 Task: Add Sprouts Organic Maple Pancake Syrup to the cart.
Action: Mouse moved to (19, 86)
Screenshot: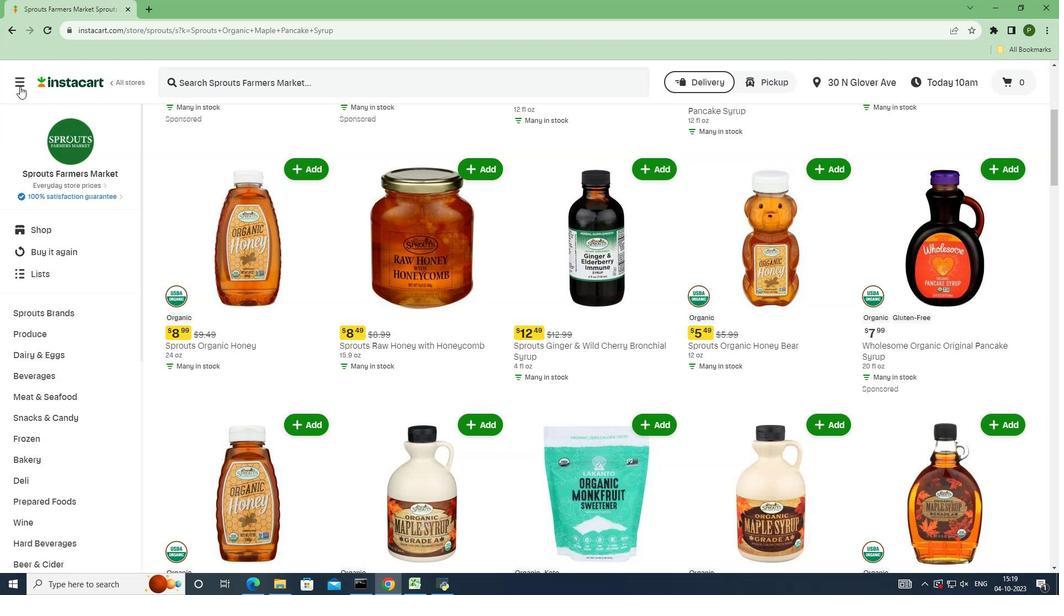 
Action: Mouse pressed left at (19, 86)
Screenshot: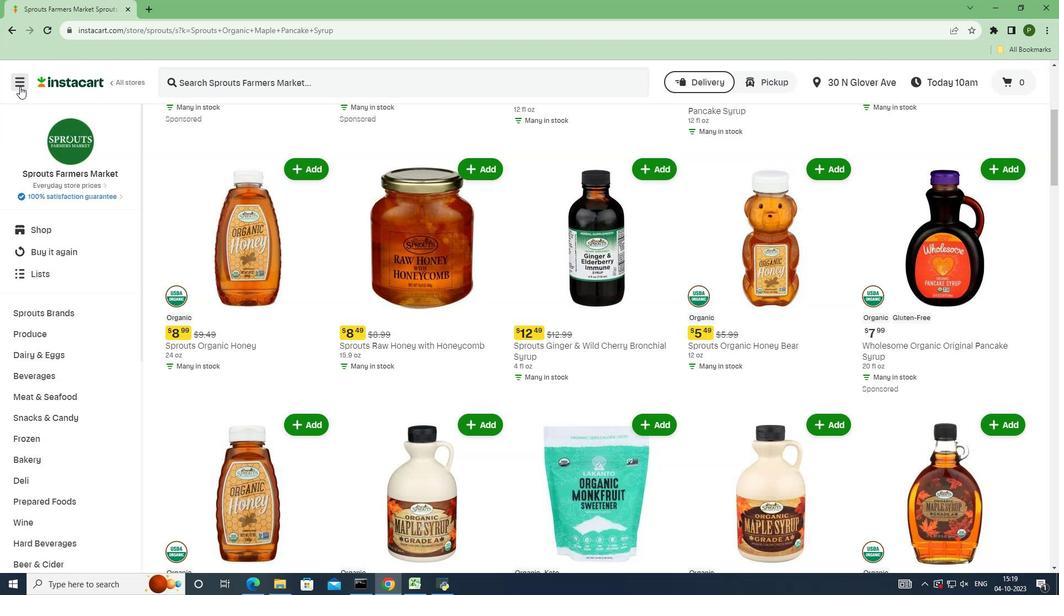 
Action: Mouse moved to (27, 300)
Screenshot: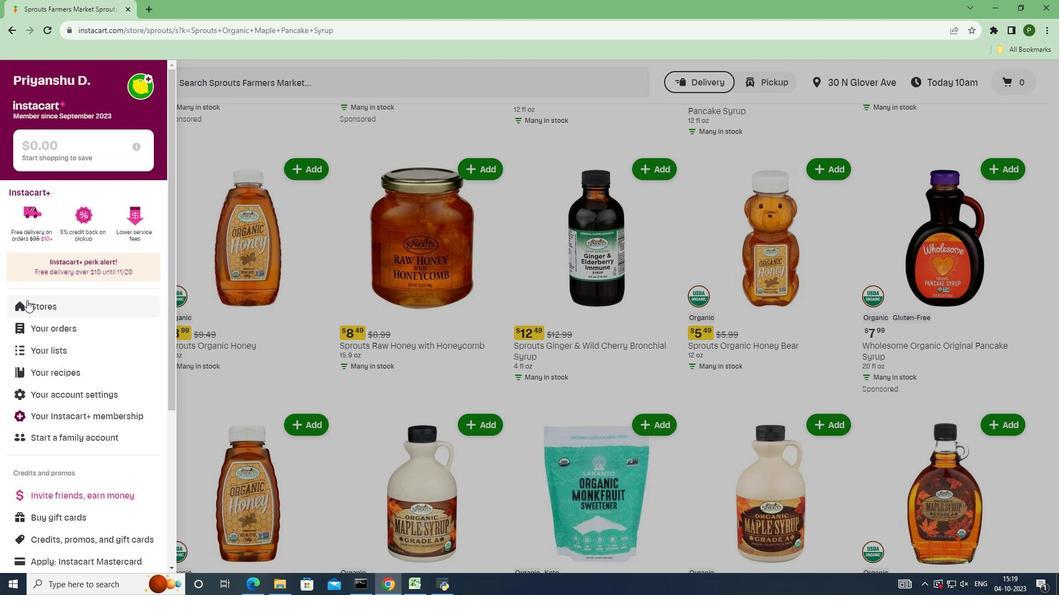 
Action: Mouse pressed left at (27, 300)
Screenshot: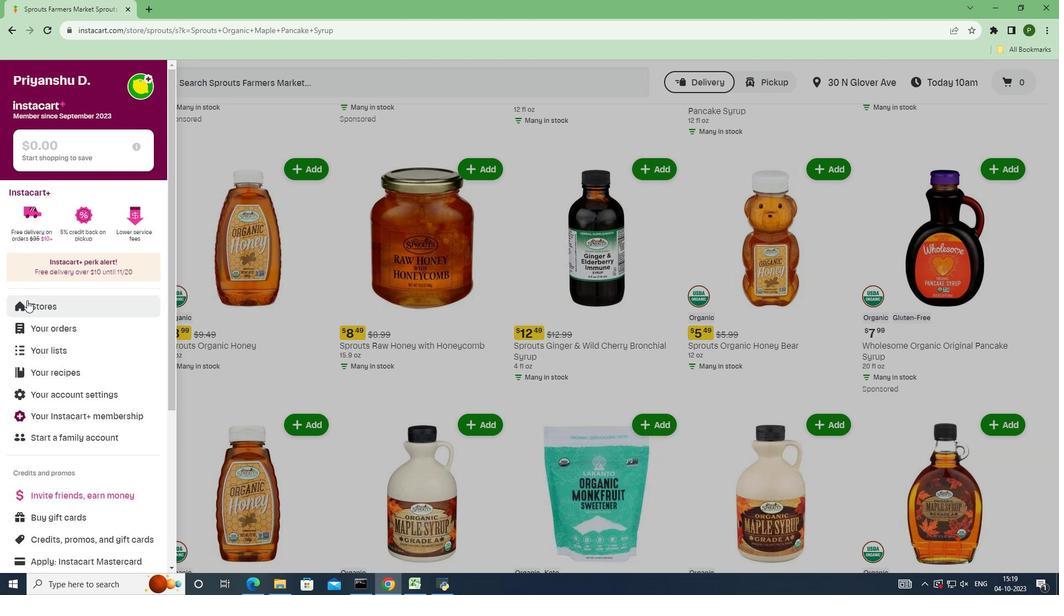 
Action: Mouse moved to (250, 126)
Screenshot: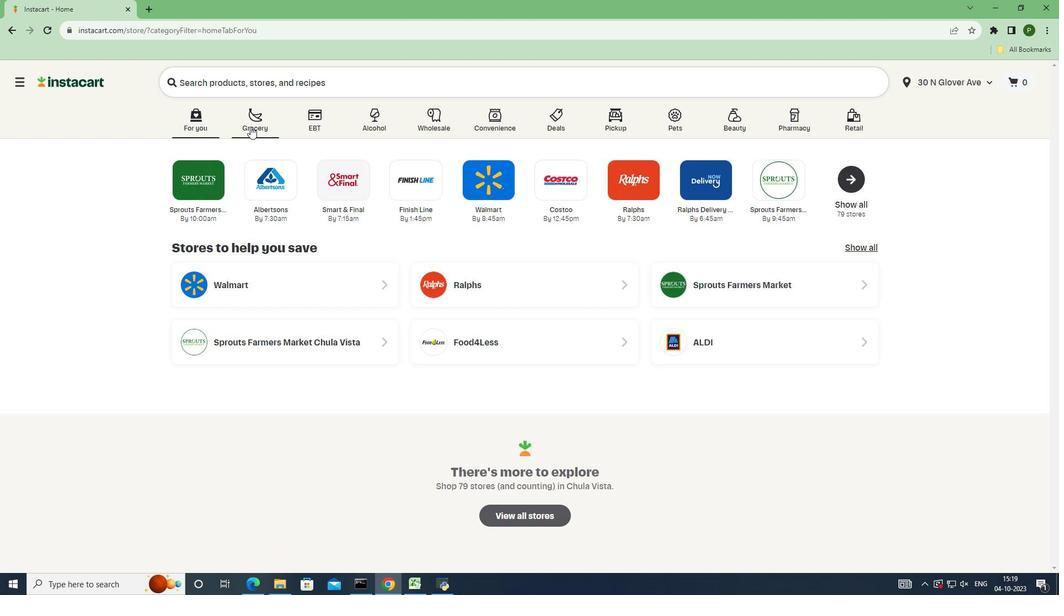 
Action: Mouse pressed left at (250, 126)
Screenshot: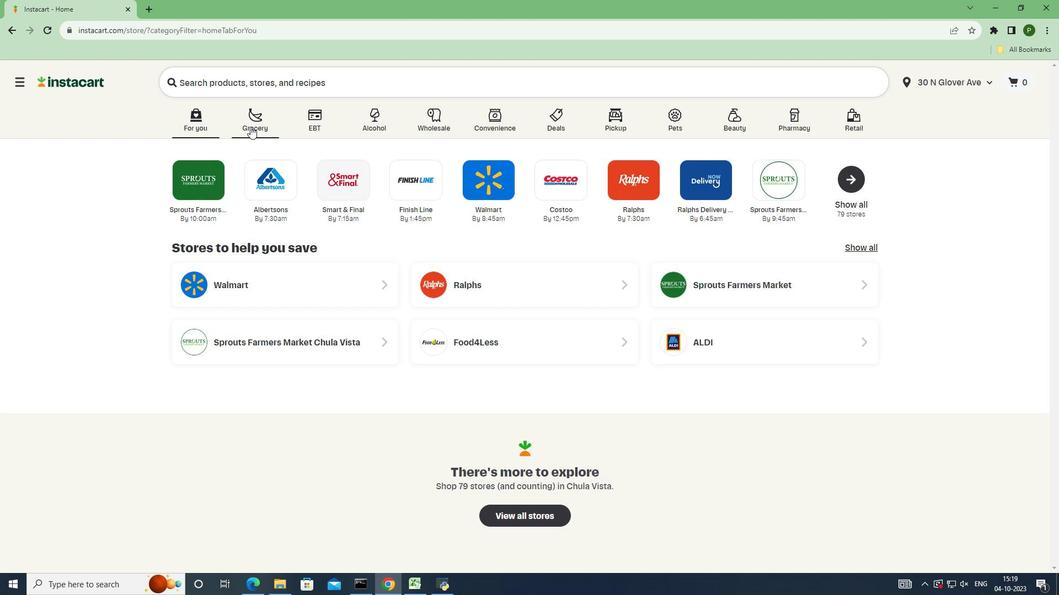 
Action: Mouse moved to (679, 238)
Screenshot: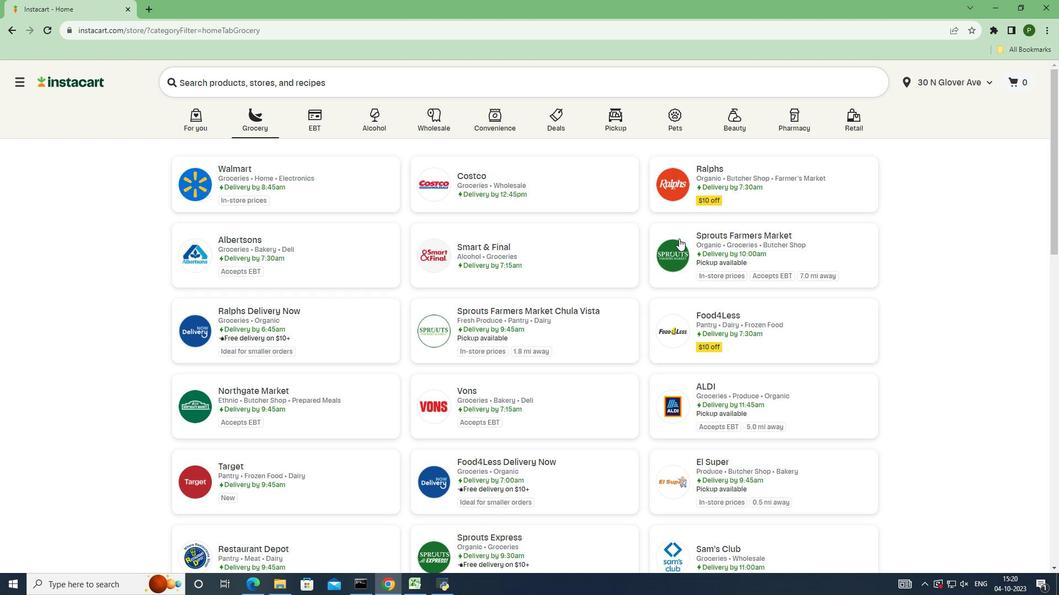 
Action: Mouse pressed left at (679, 238)
Screenshot: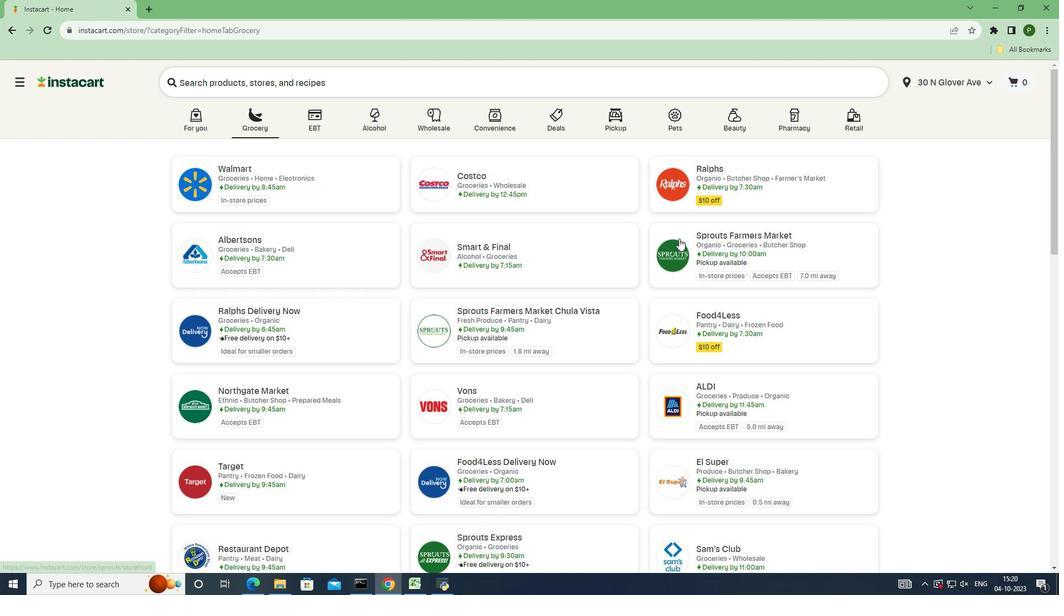 
Action: Mouse moved to (68, 311)
Screenshot: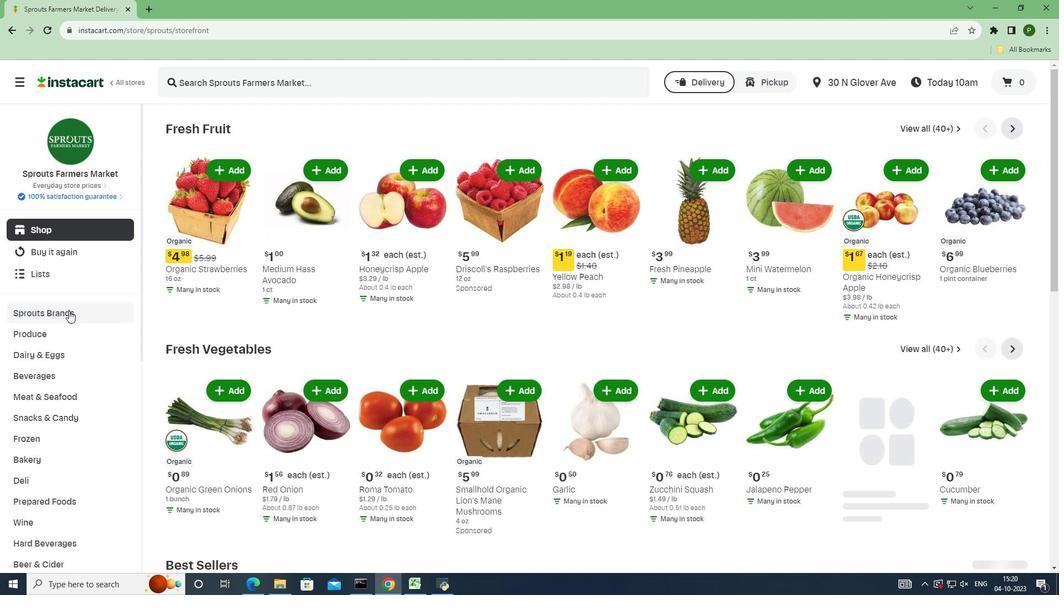 
Action: Mouse pressed left at (68, 311)
Screenshot: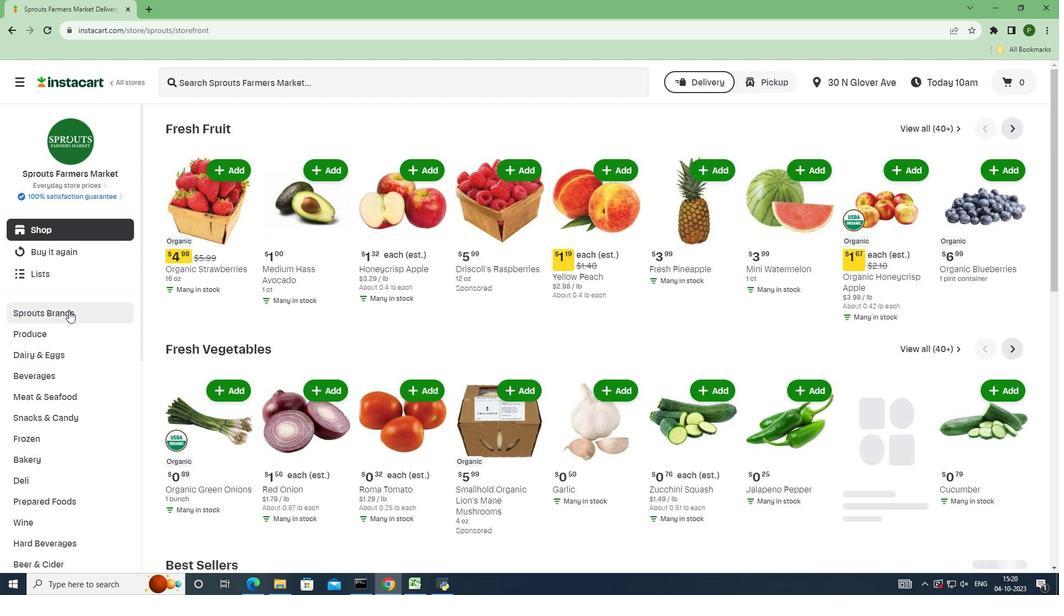 
Action: Mouse moved to (50, 392)
Screenshot: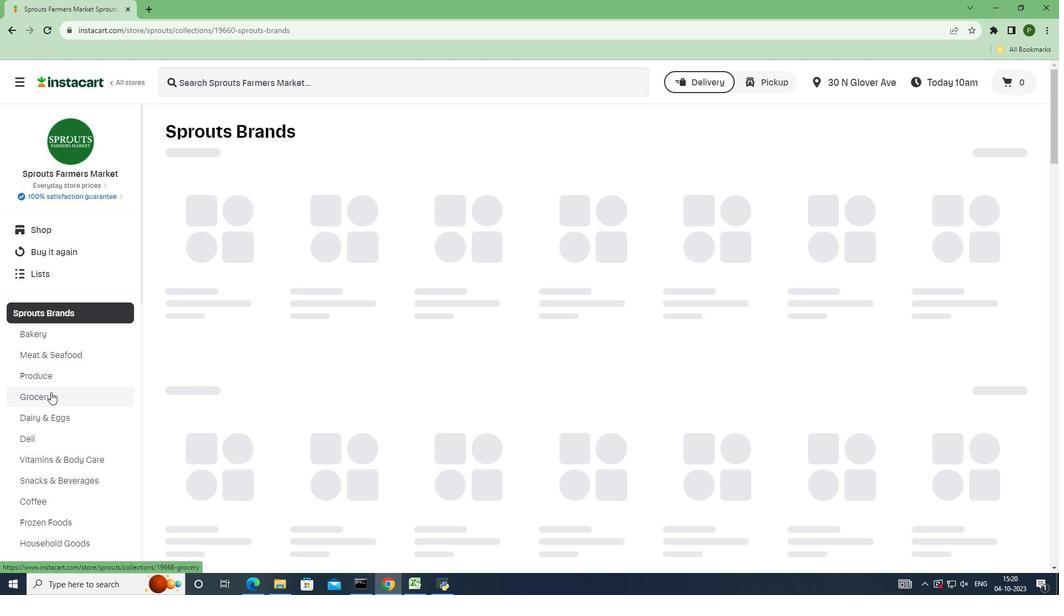 
Action: Mouse pressed left at (50, 392)
Screenshot: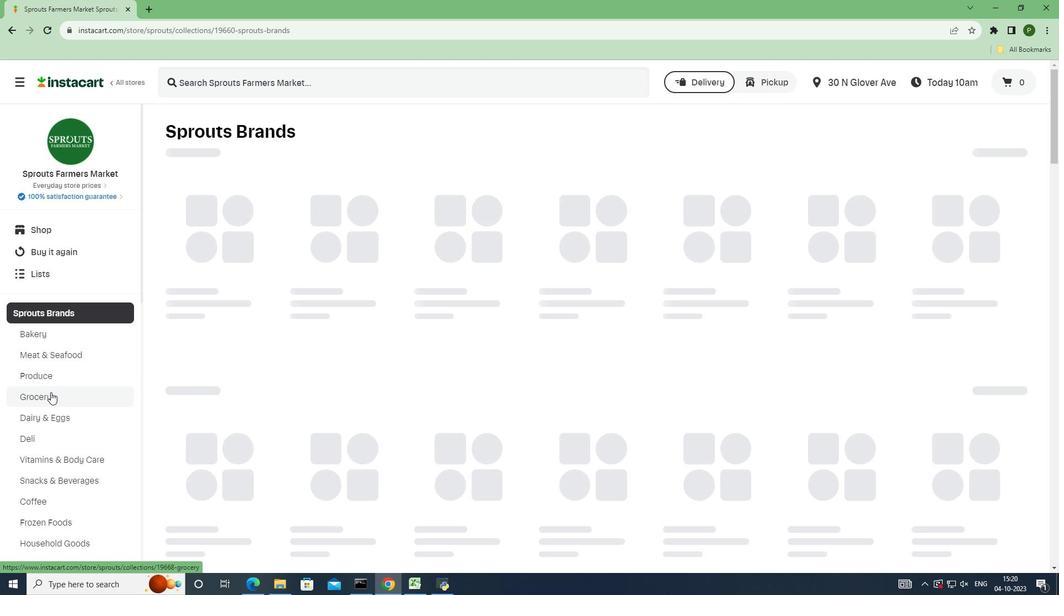 
Action: Mouse moved to (177, 231)
Screenshot: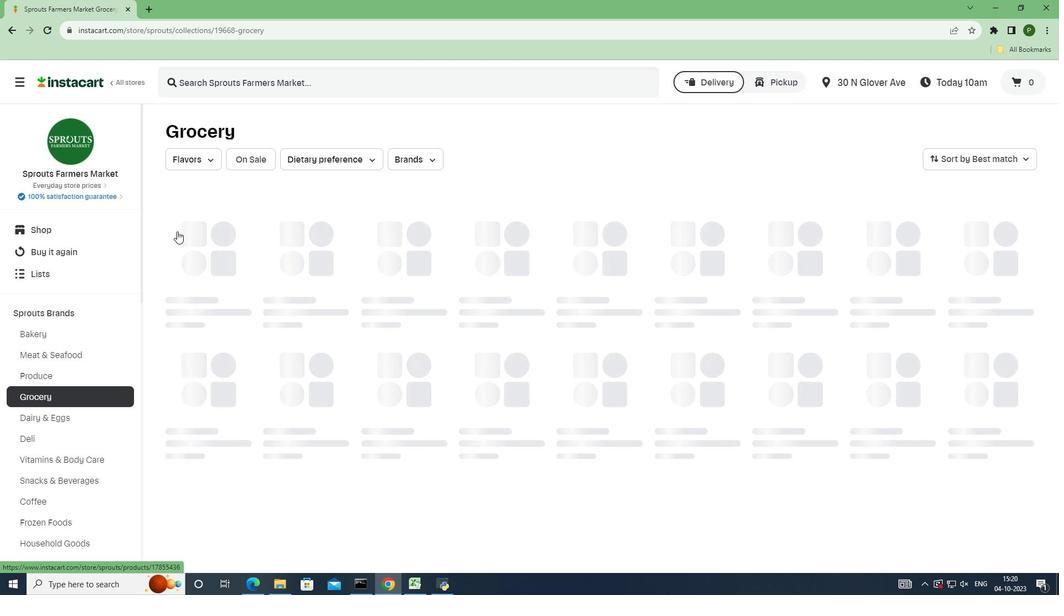 
Action: Mouse scrolled (177, 231) with delta (0, 0)
Screenshot: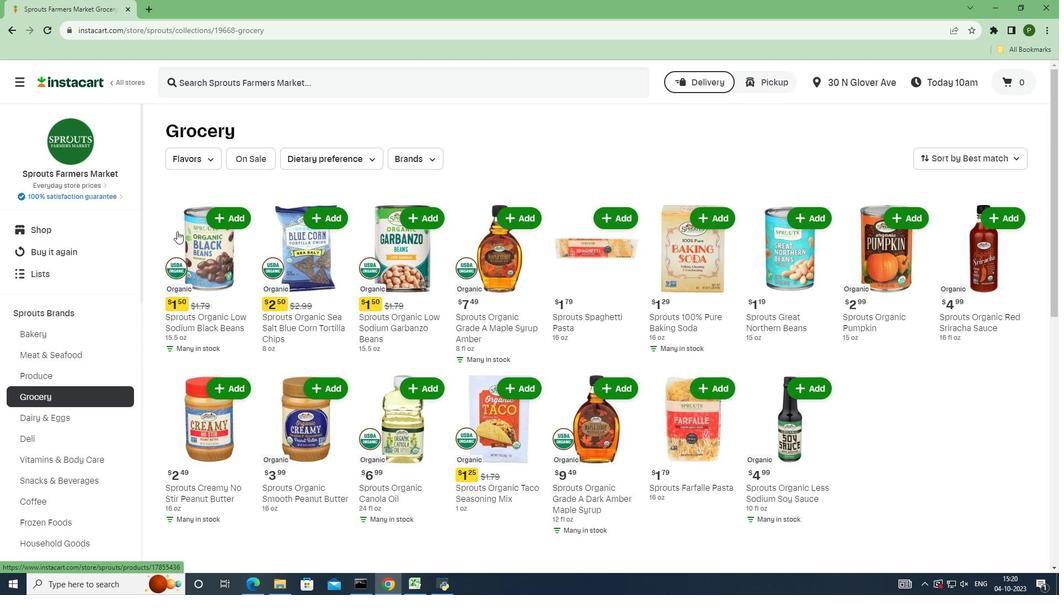 
Action: Mouse scrolled (177, 231) with delta (0, 0)
Screenshot: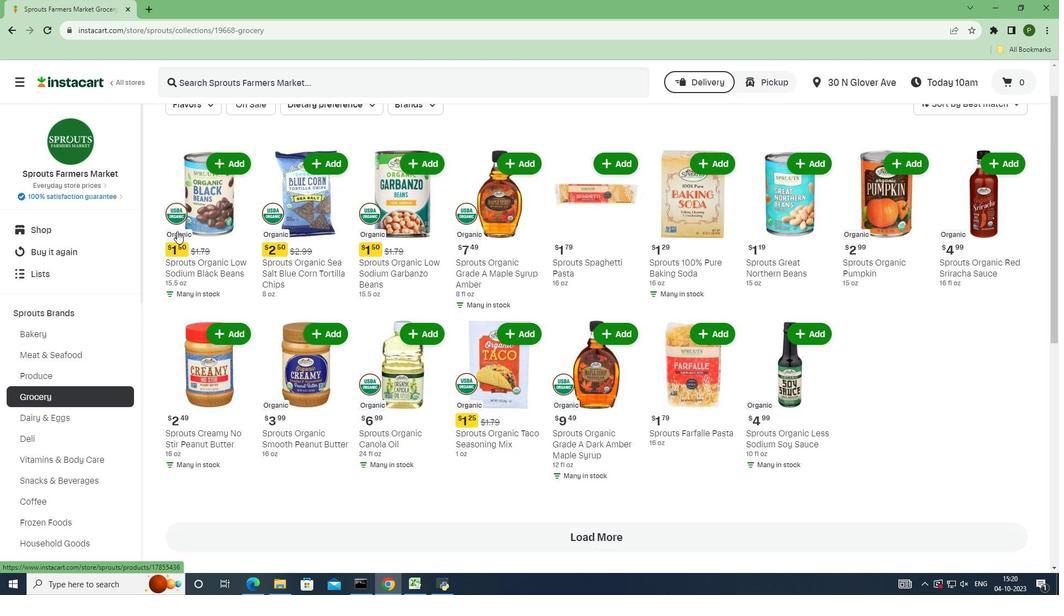 
Action: Mouse moved to (184, 233)
Screenshot: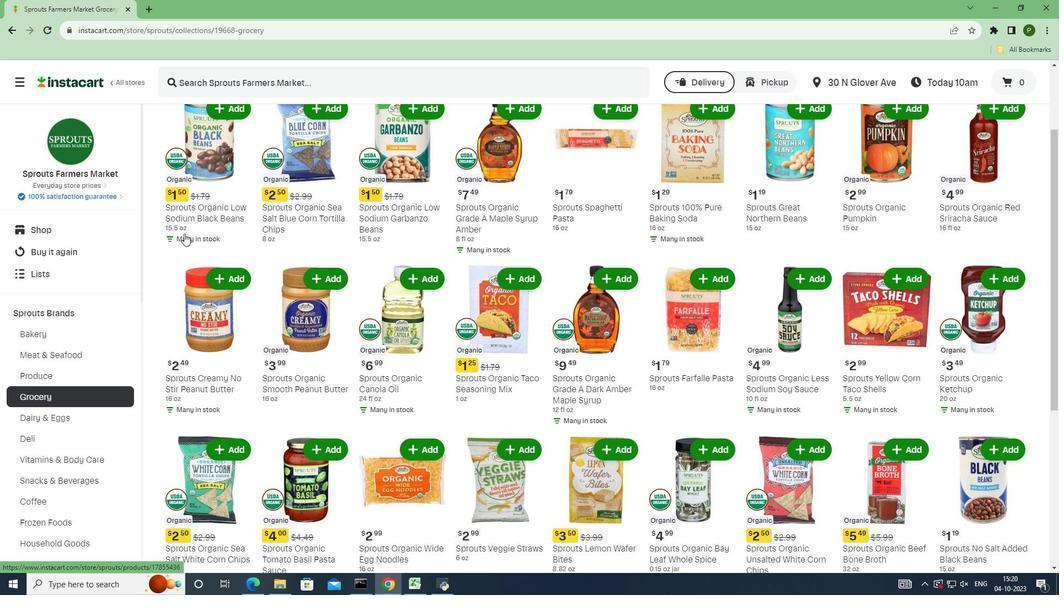 
Action: Mouse scrolled (184, 233) with delta (0, 0)
Screenshot: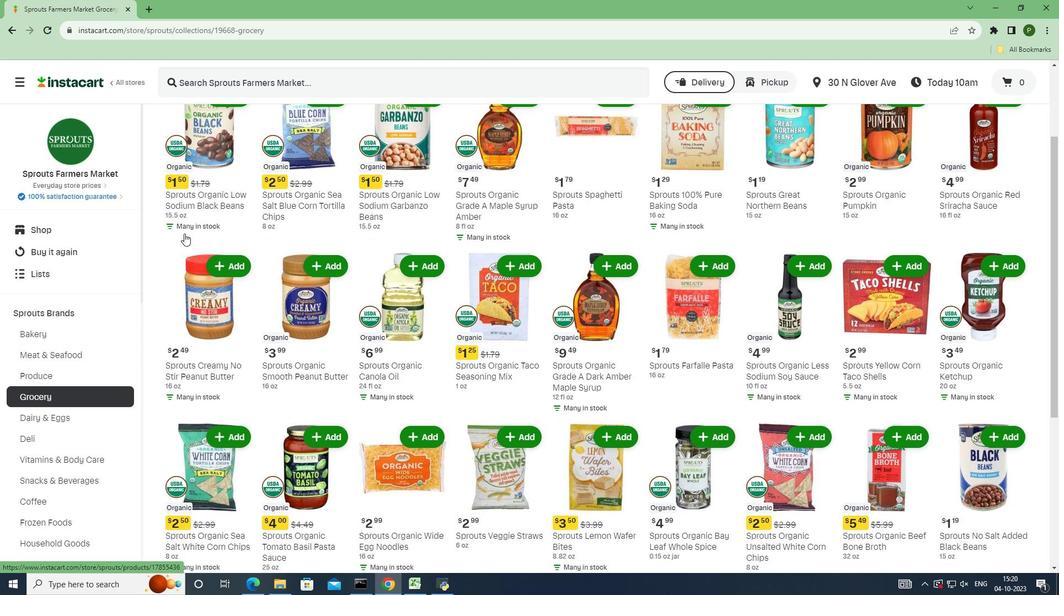 
Action: Mouse scrolled (184, 233) with delta (0, 0)
Screenshot: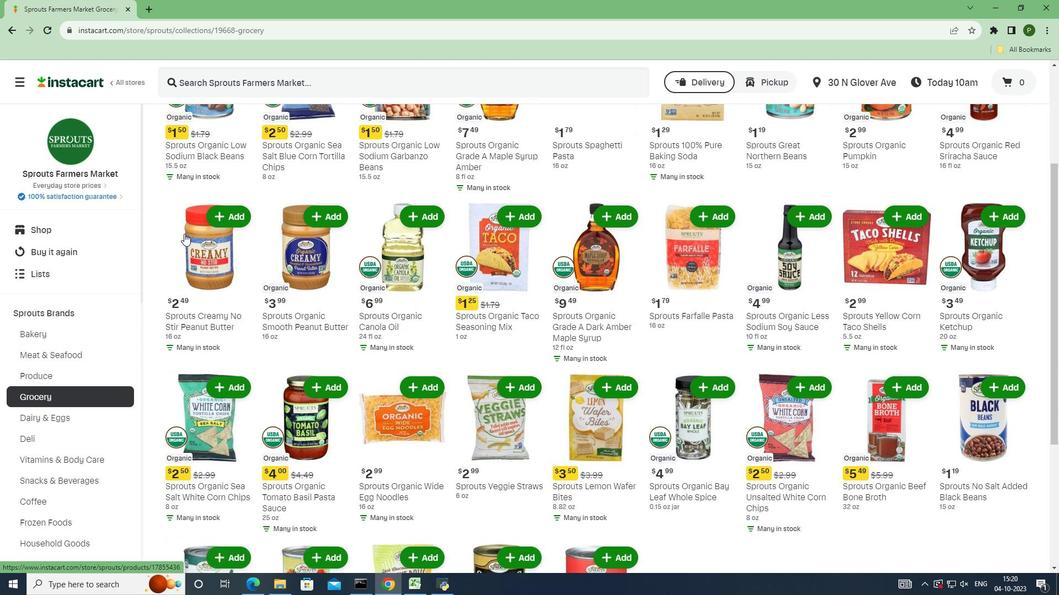 
Action: Mouse scrolled (184, 233) with delta (0, 0)
Screenshot: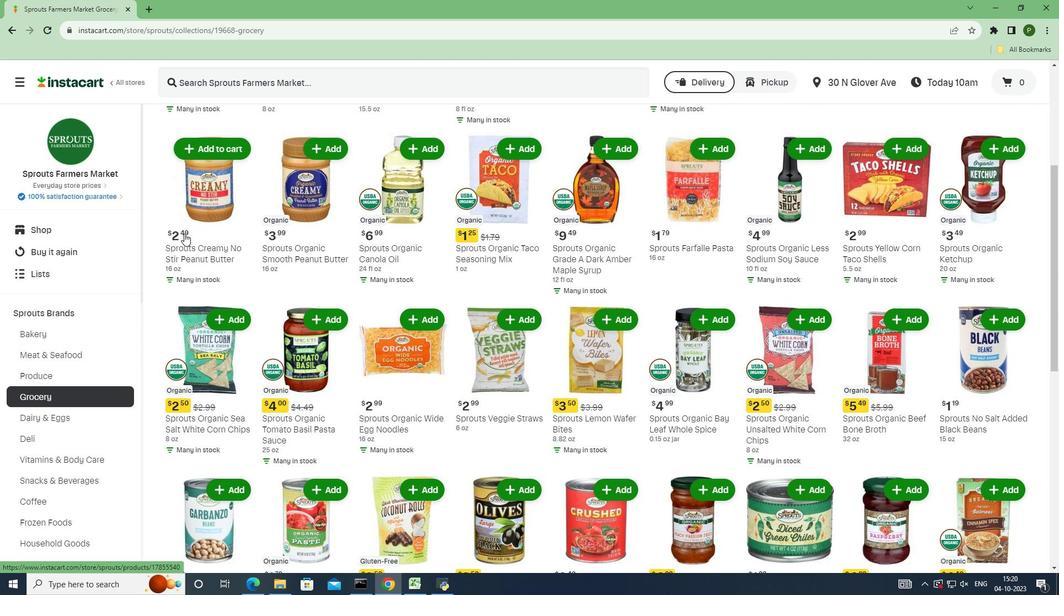 
Action: Mouse scrolled (184, 233) with delta (0, 0)
Screenshot: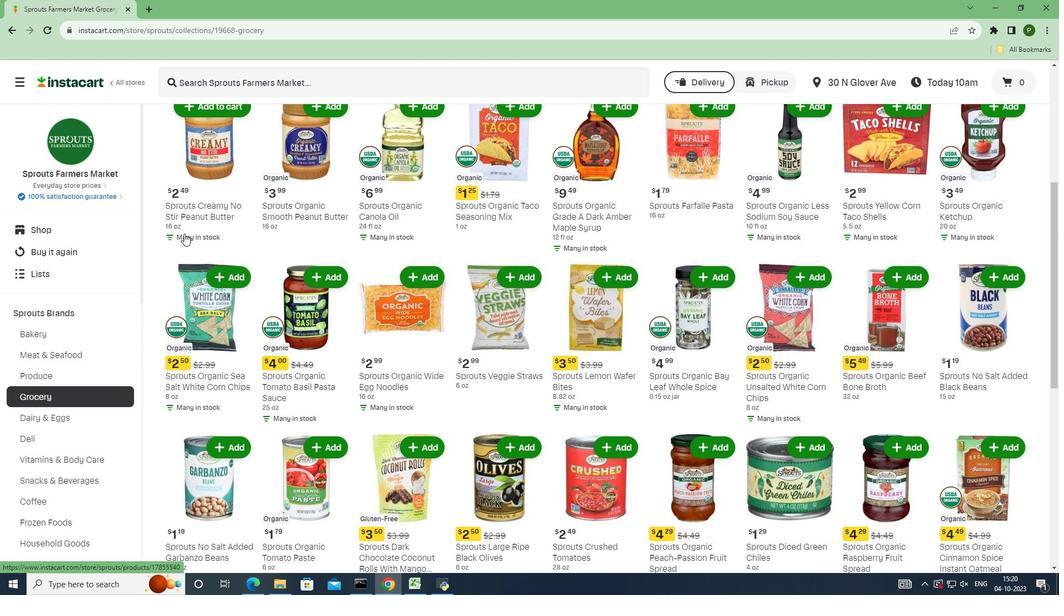 
Action: Mouse scrolled (184, 233) with delta (0, 0)
Screenshot: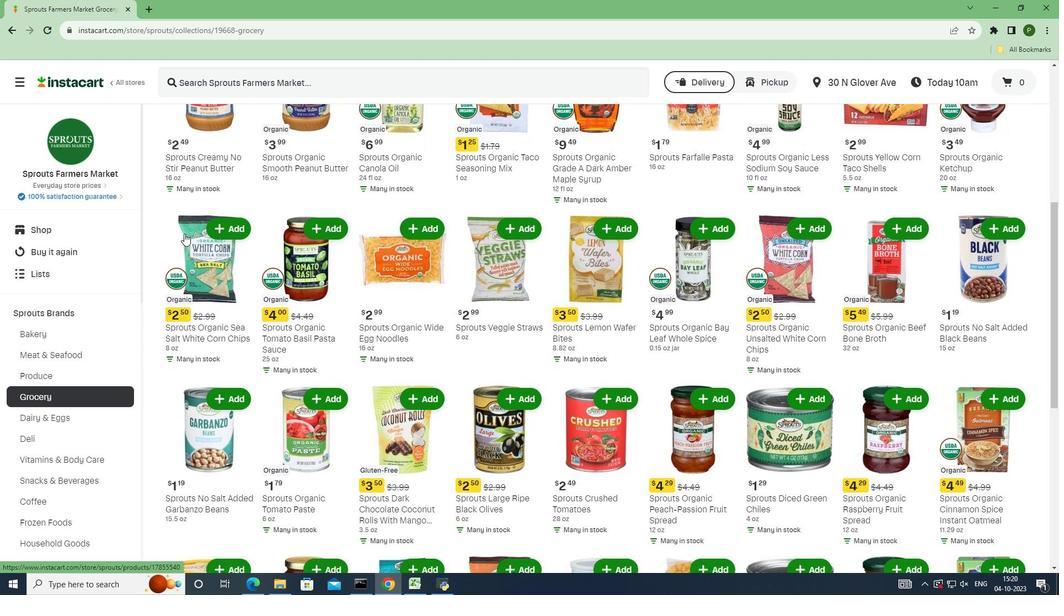 
Action: Mouse scrolled (184, 233) with delta (0, 0)
Screenshot: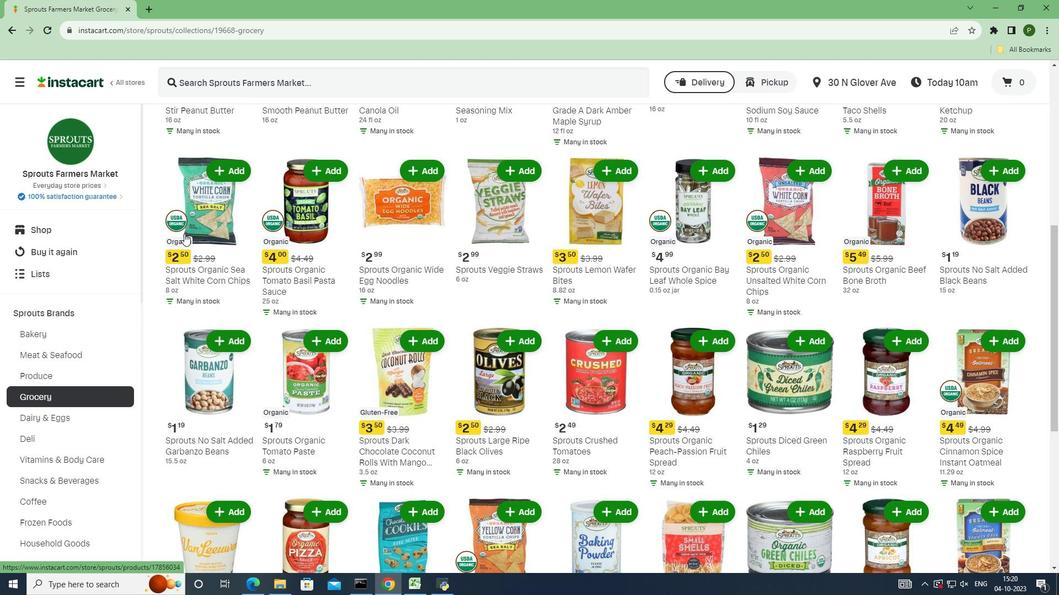 
Action: Mouse scrolled (184, 233) with delta (0, 0)
Screenshot: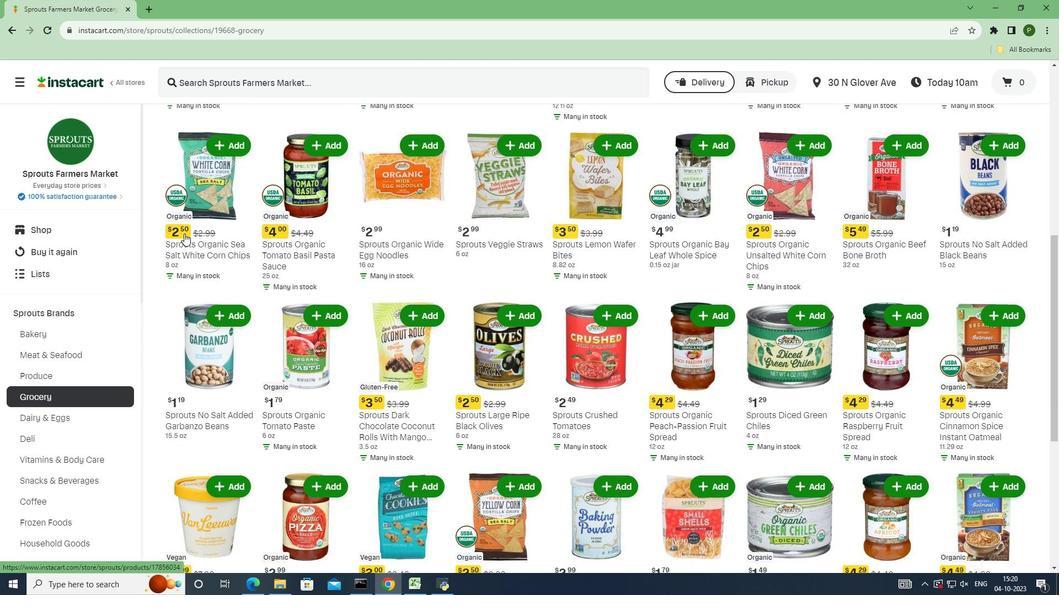 
Action: Mouse scrolled (184, 233) with delta (0, 0)
Screenshot: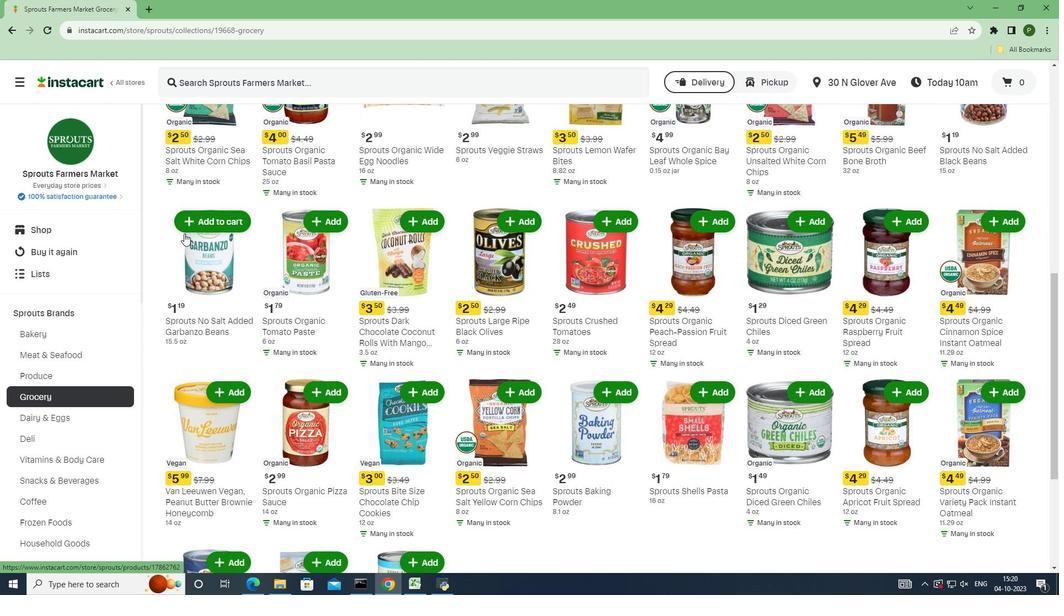 
Action: Mouse scrolled (184, 233) with delta (0, 0)
Screenshot: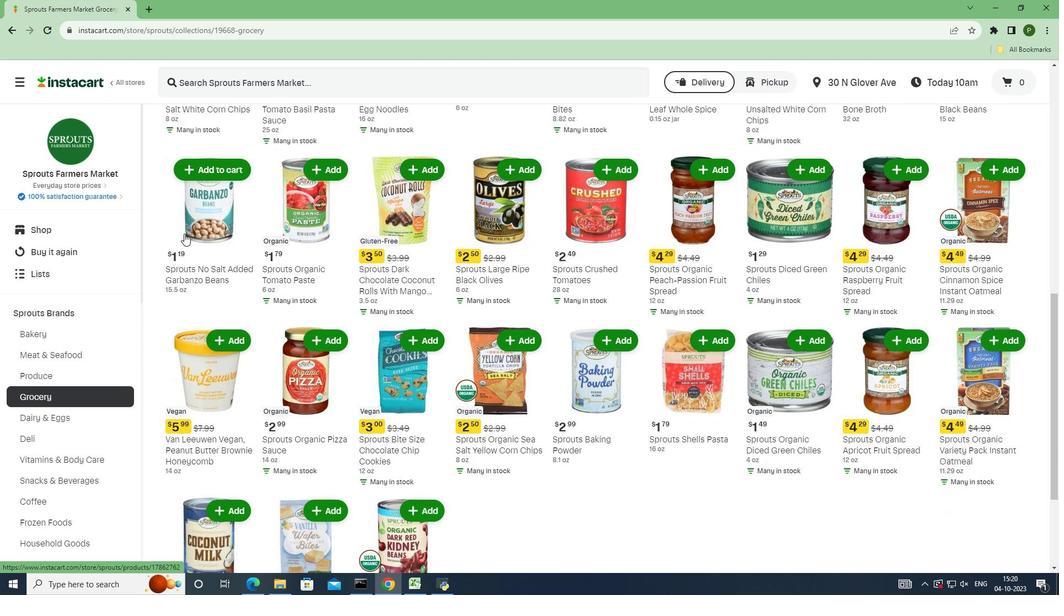 
Action: Mouse scrolled (184, 233) with delta (0, 0)
Screenshot: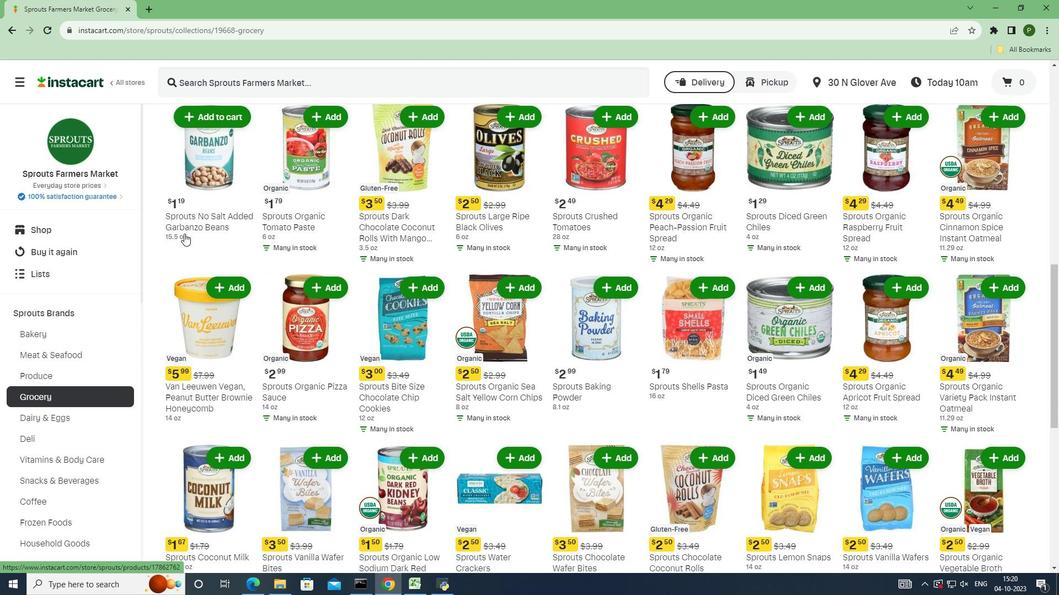 
Action: Mouse scrolled (184, 233) with delta (0, 0)
Screenshot: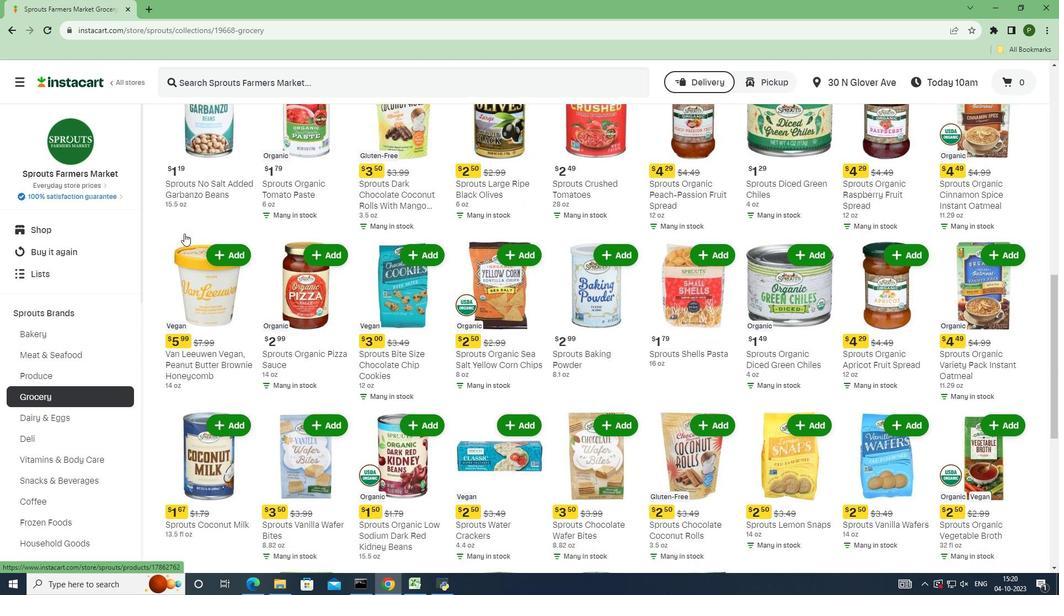 
Action: Mouse scrolled (184, 233) with delta (0, 0)
Screenshot: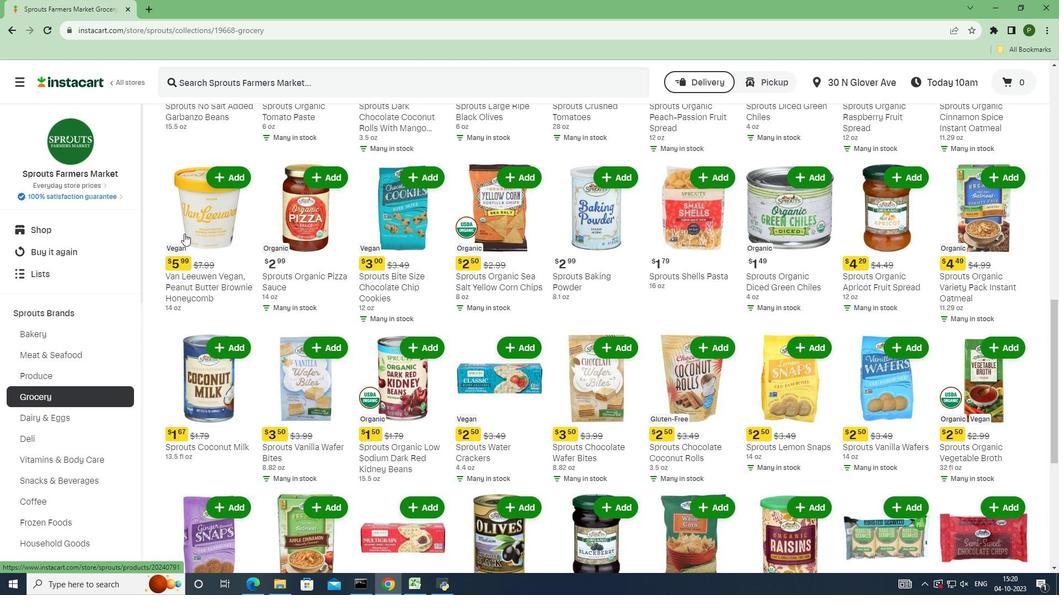 
Action: Mouse scrolled (184, 233) with delta (0, 0)
Screenshot: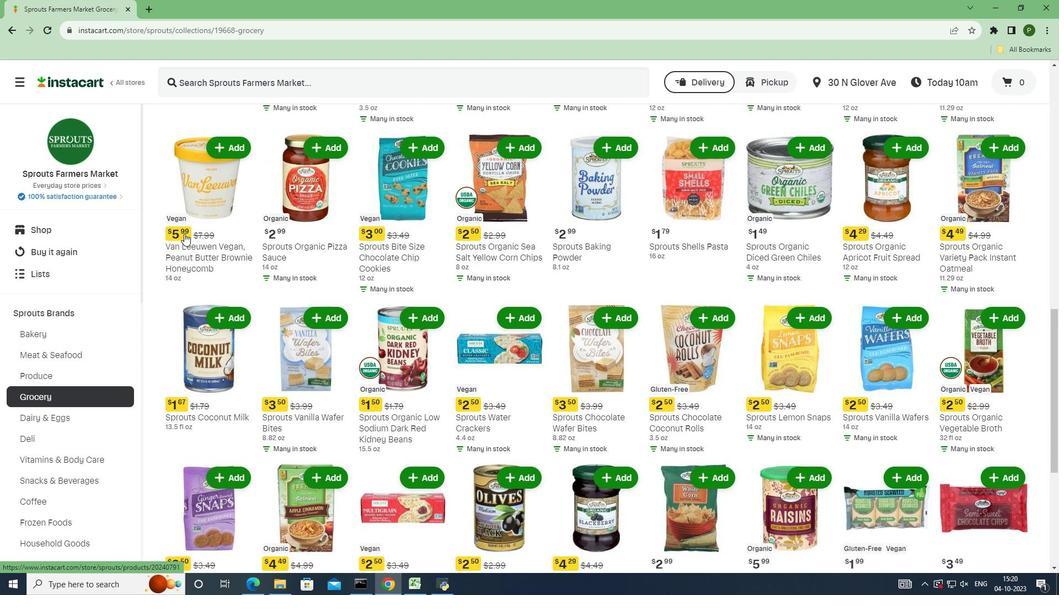 
Action: Mouse scrolled (184, 233) with delta (0, 0)
Screenshot: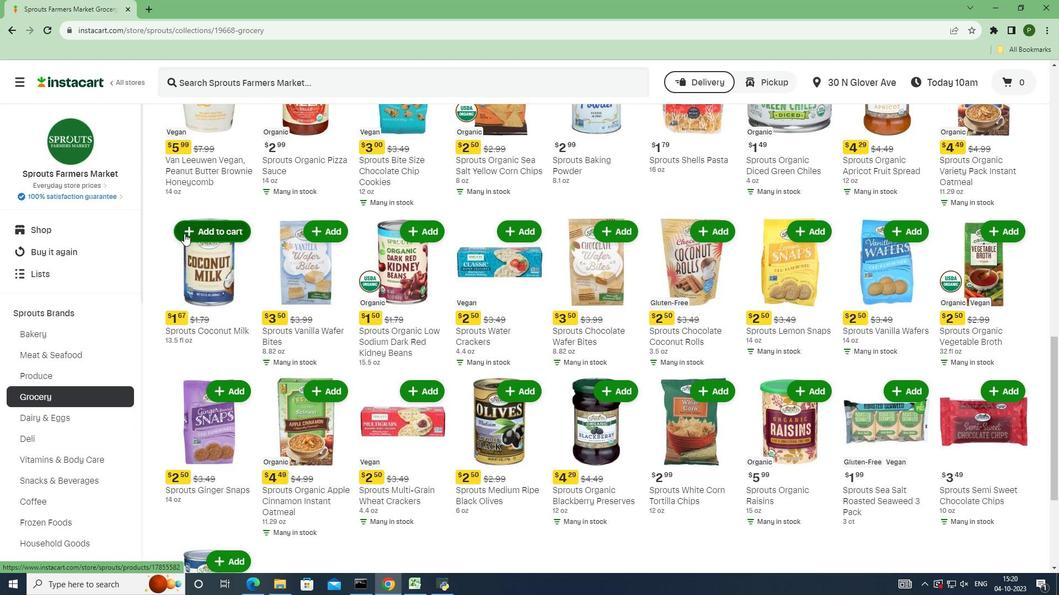 
Action: Mouse scrolled (184, 233) with delta (0, 0)
Screenshot: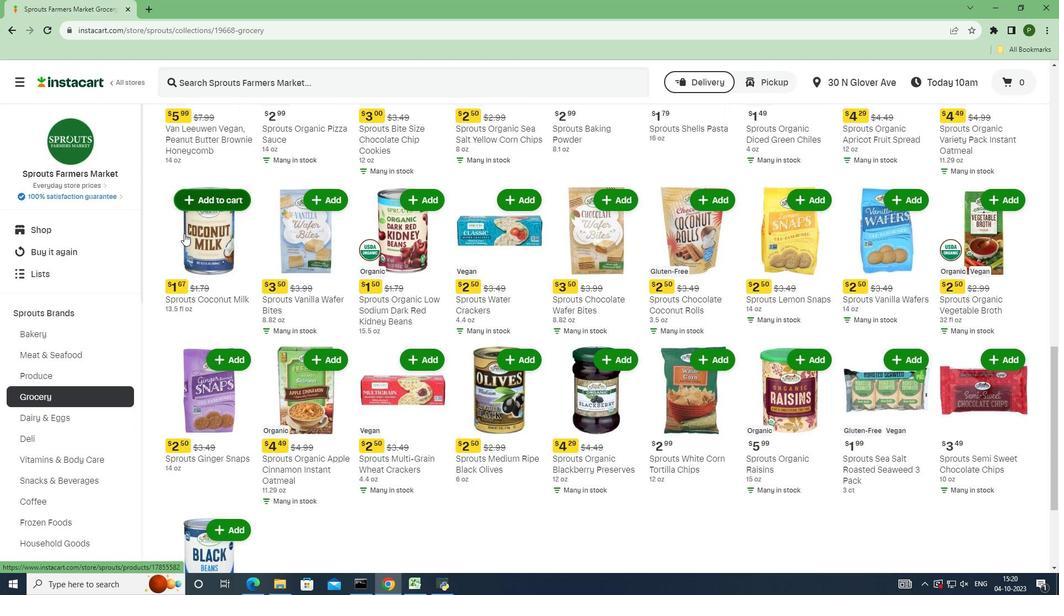 
Action: Mouse scrolled (184, 233) with delta (0, 0)
Screenshot: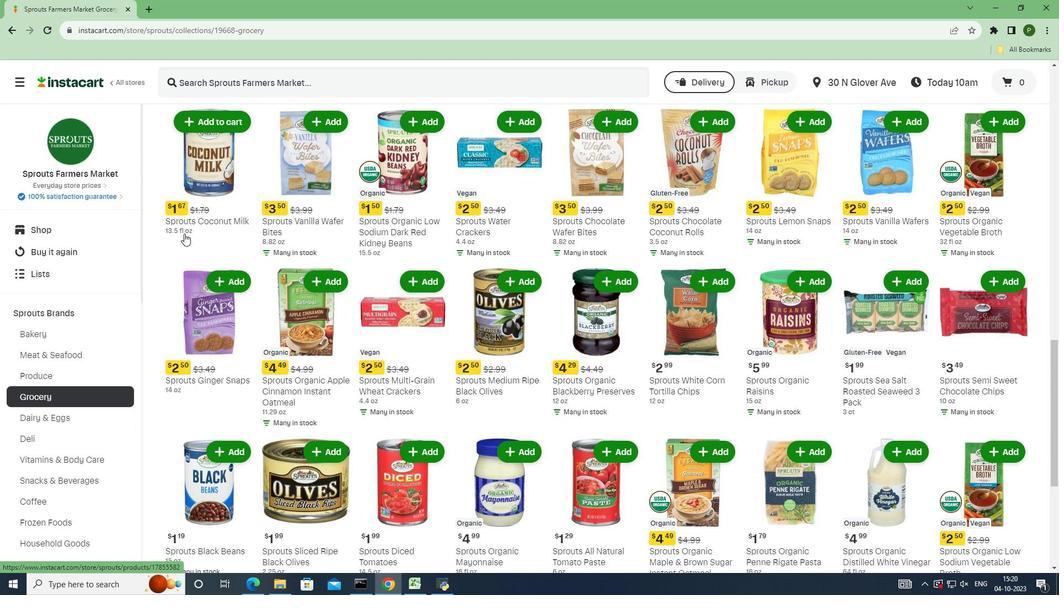 
Action: Mouse scrolled (184, 233) with delta (0, 0)
Screenshot: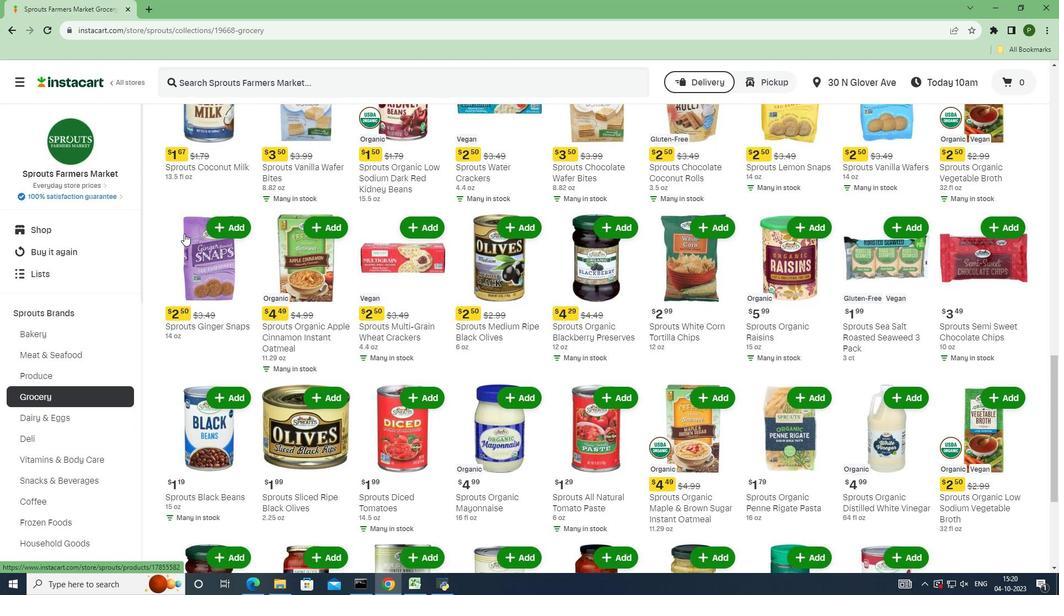 
Action: Mouse scrolled (184, 233) with delta (0, 0)
Screenshot: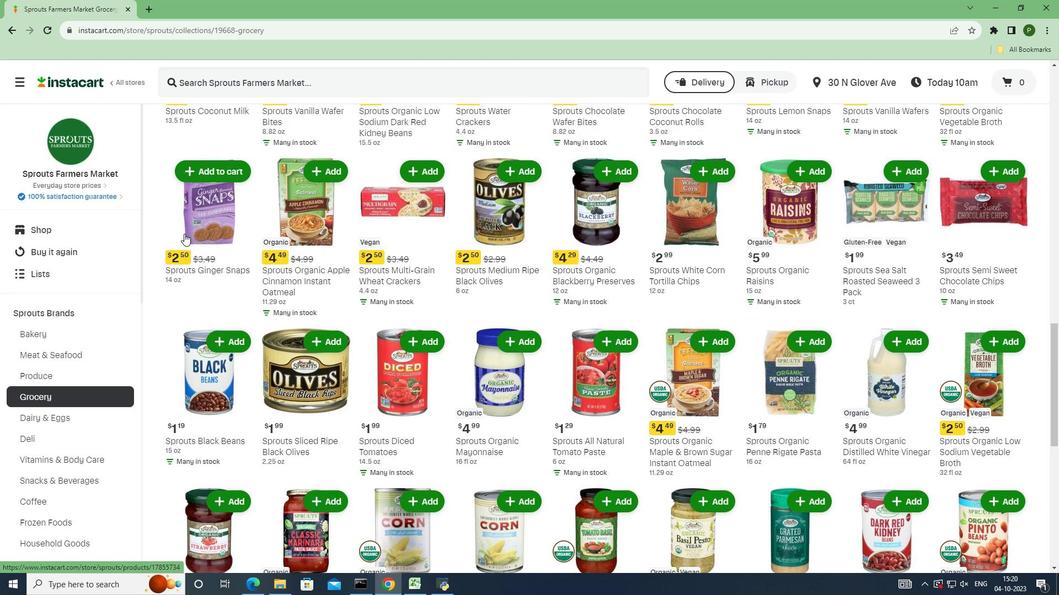 
Action: Mouse scrolled (184, 233) with delta (0, 0)
Screenshot: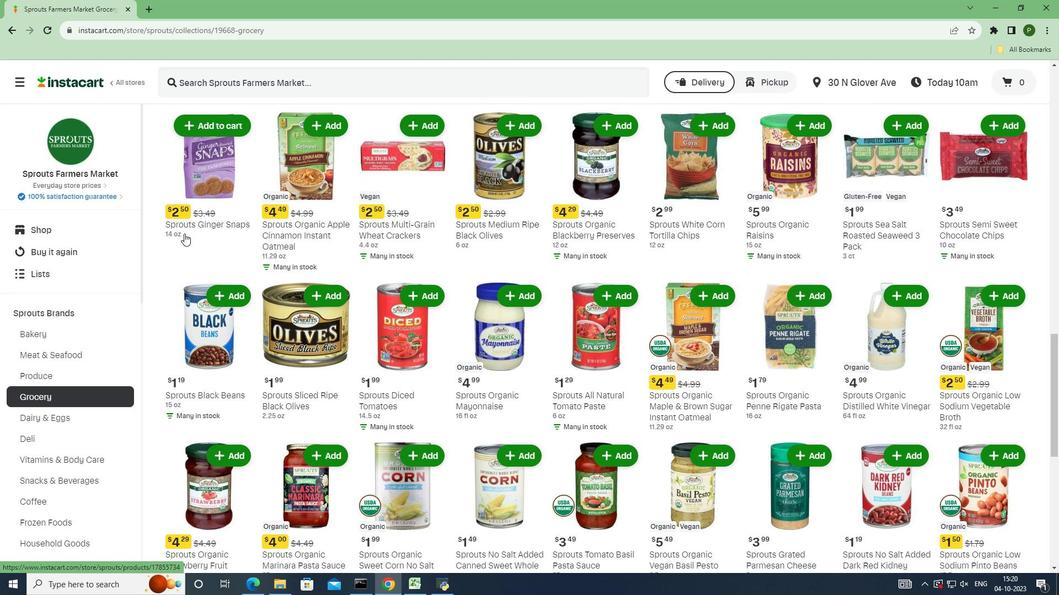 
Action: Mouse scrolled (184, 233) with delta (0, 0)
Screenshot: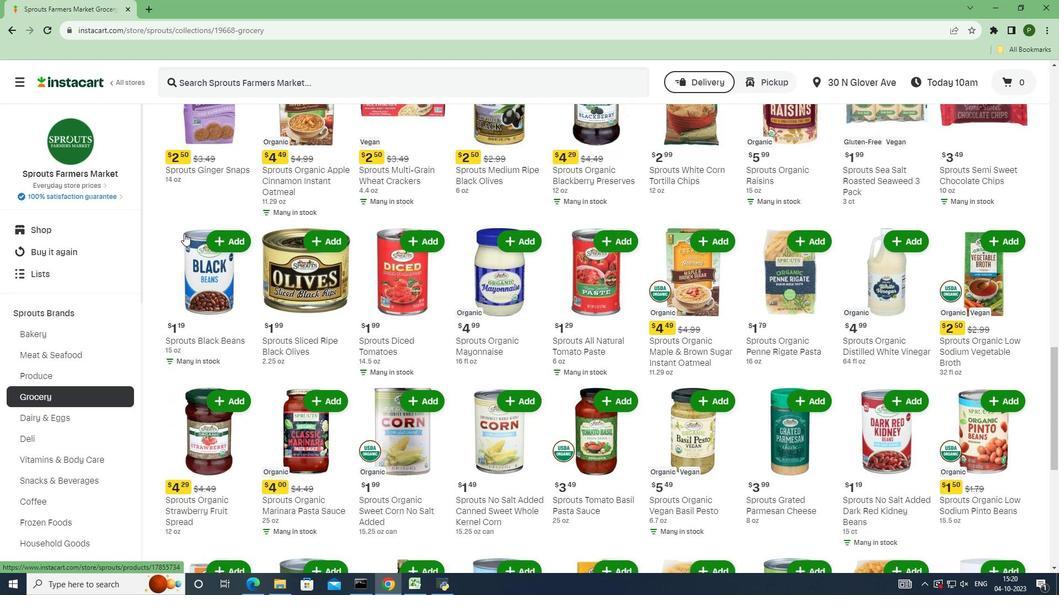 
Action: Mouse scrolled (184, 233) with delta (0, 0)
Screenshot: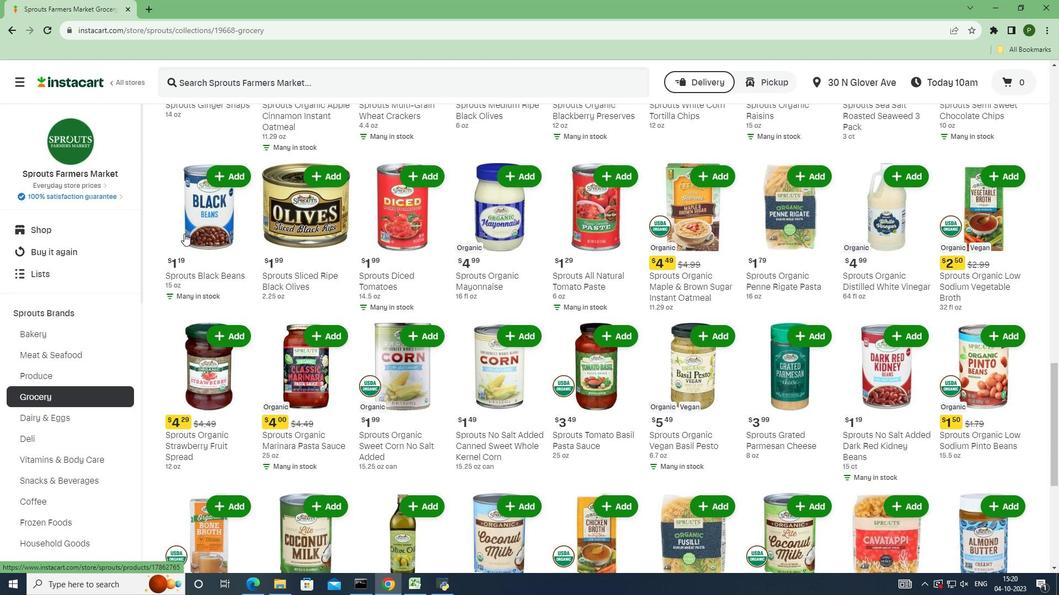 
Action: Mouse scrolled (184, 233) with delta (0, 0)
Screenshot: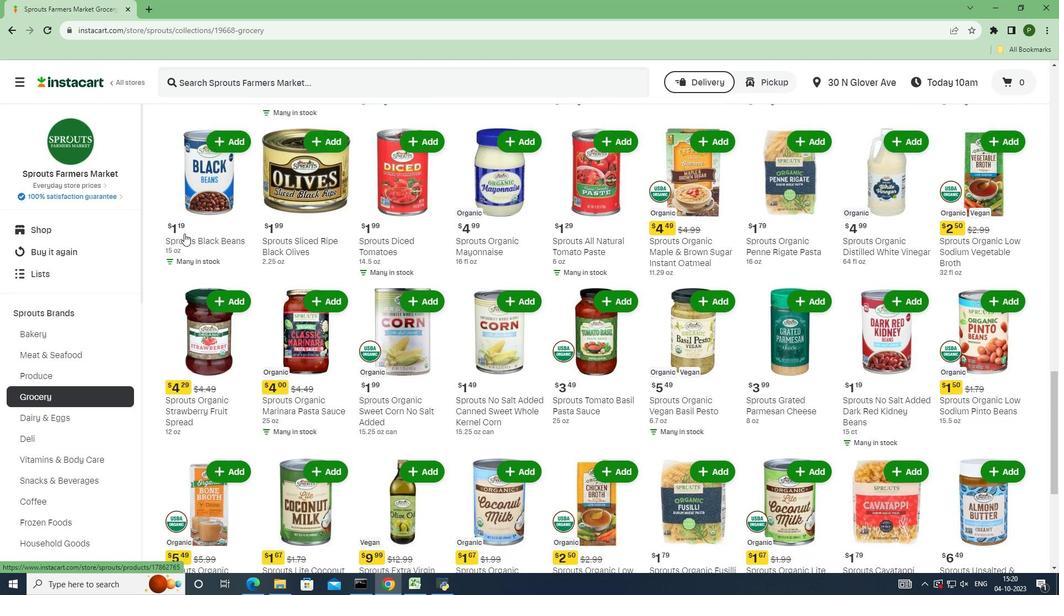 
Action: Mouse scrolled (184, 233) with delta (0, 0)
Screenshot: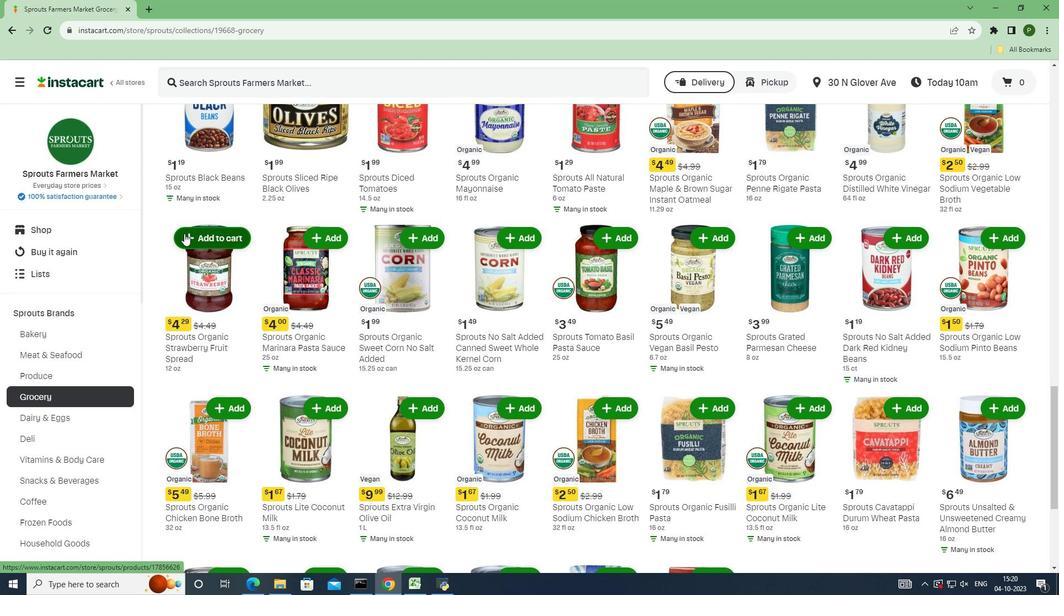 
Action: Mouse scrolled (184, 233) with delta (0, 0)
Screenshot: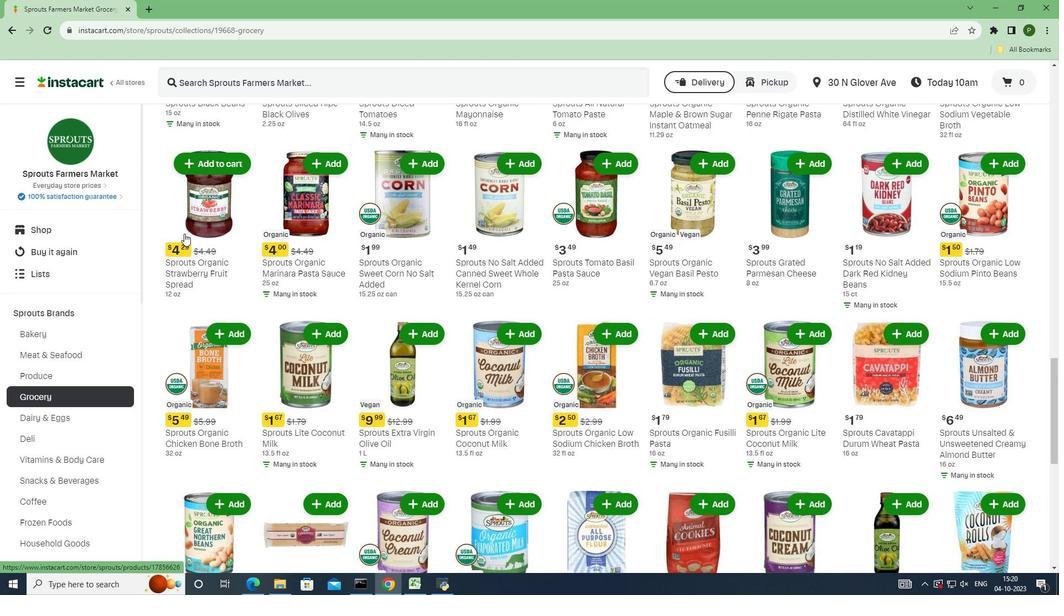 
Action: Mouse scrolled (184, 233) with delta (0, 0)
Screenshot: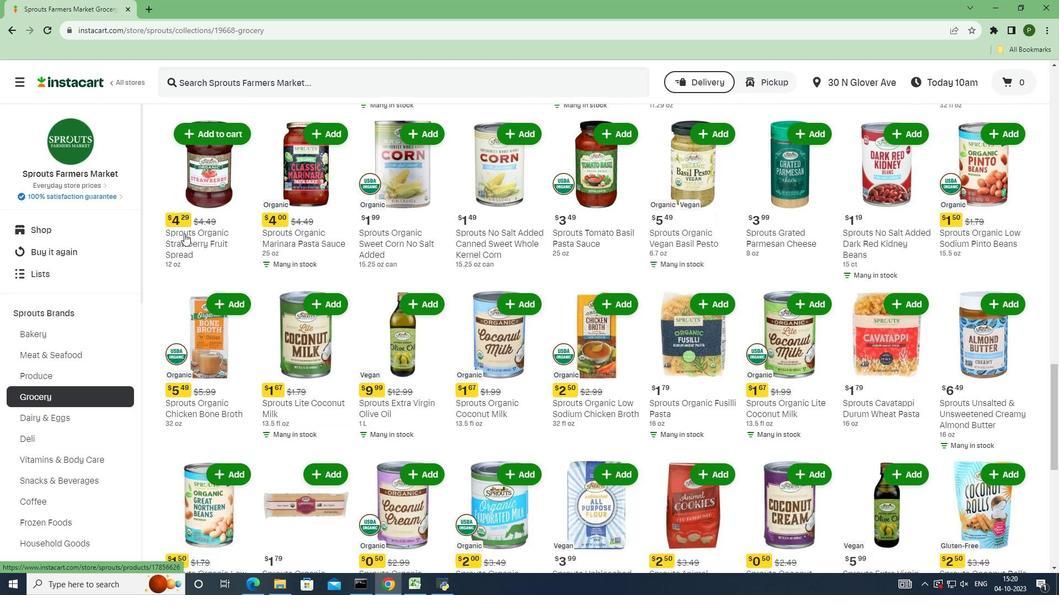 
Action: Mouse scrolled (184, 233) with delta (0, 0)
Screenshot: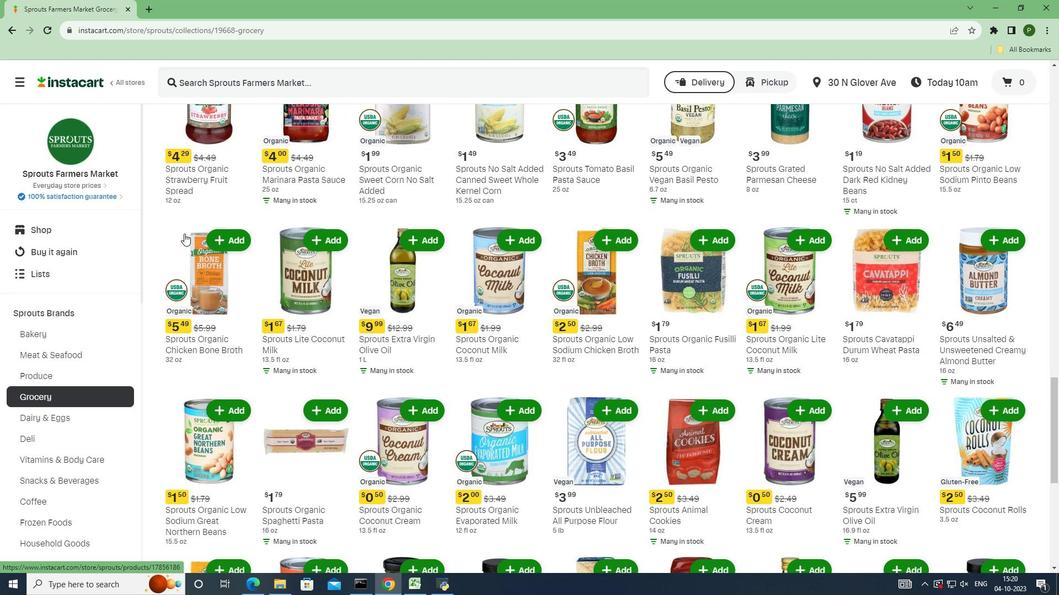 
Action: Mouse scrolled (184, 233) with delta (0, 0)
Screenshot: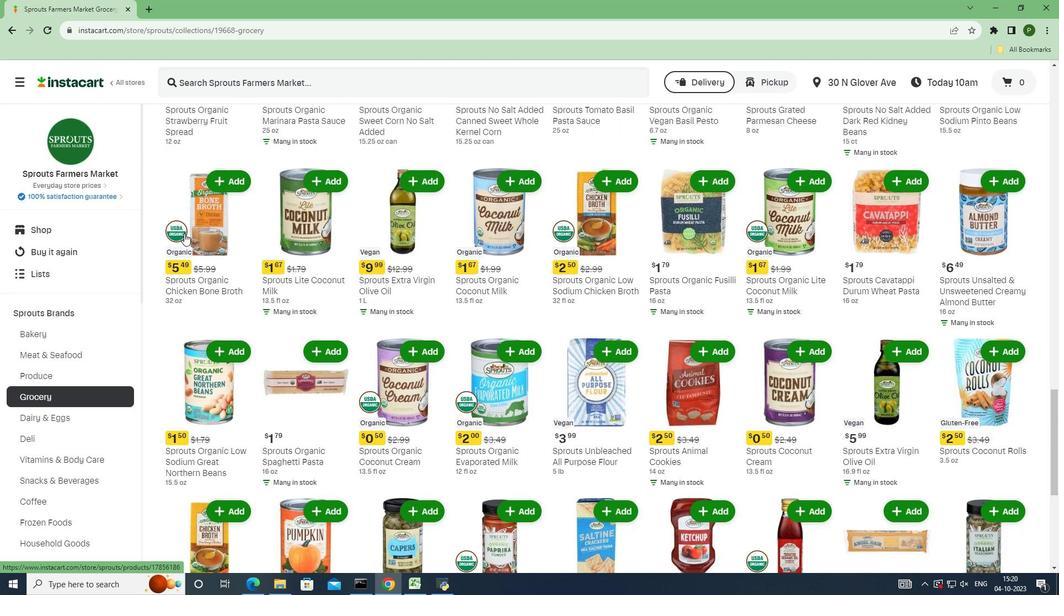 
Action: Mouse scrolled (184, 233) with delta (0, 0)
Screenshot: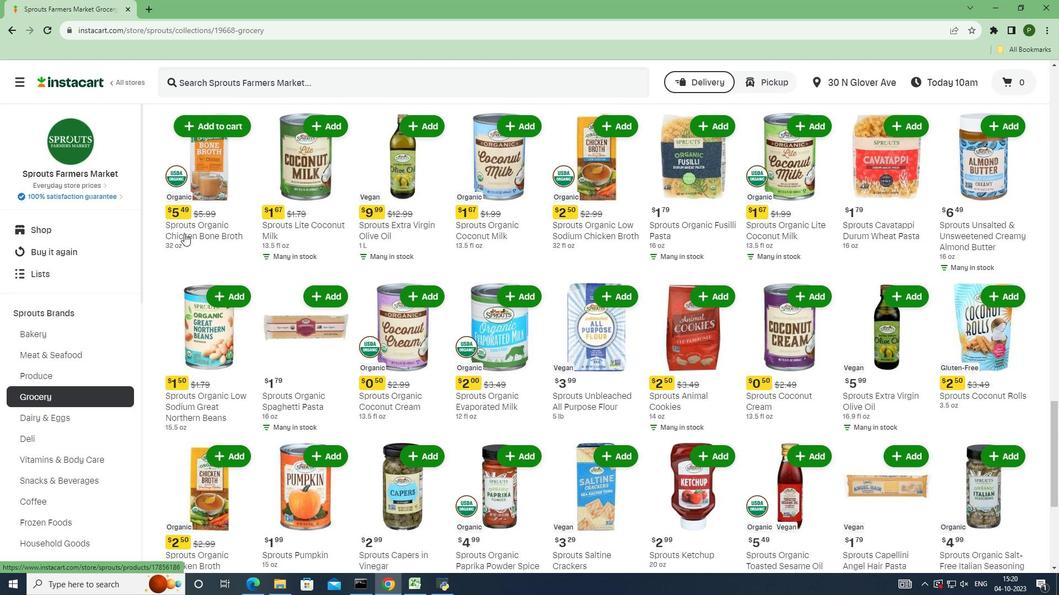 
Action: Mouse scrolled (184, 233) with delta (0, 0)
Screenshot: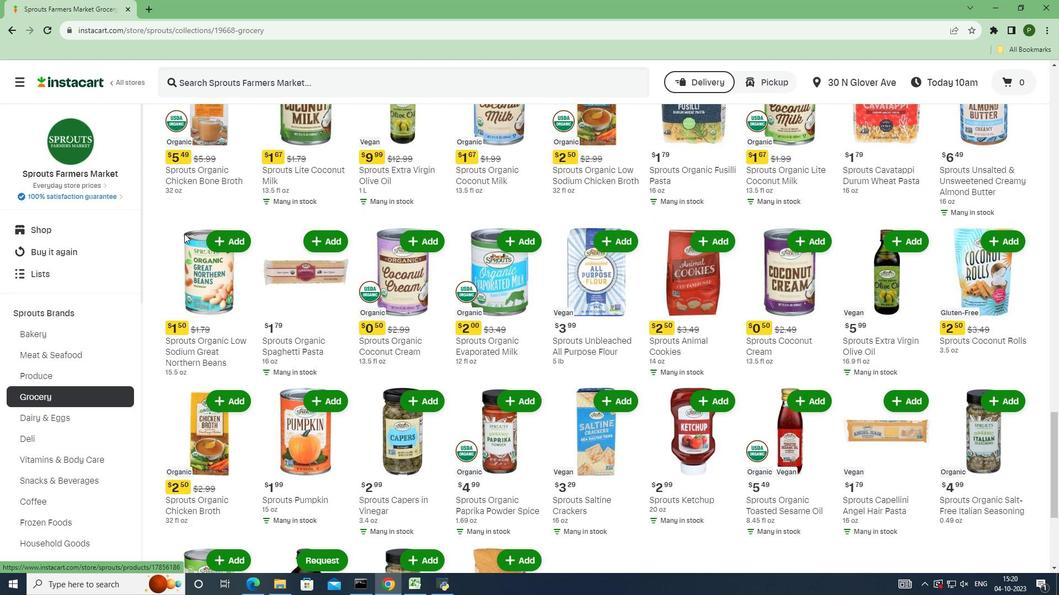 
Action: Mouse scrolled (184, 233) with delta (0, 0)
Screenshot: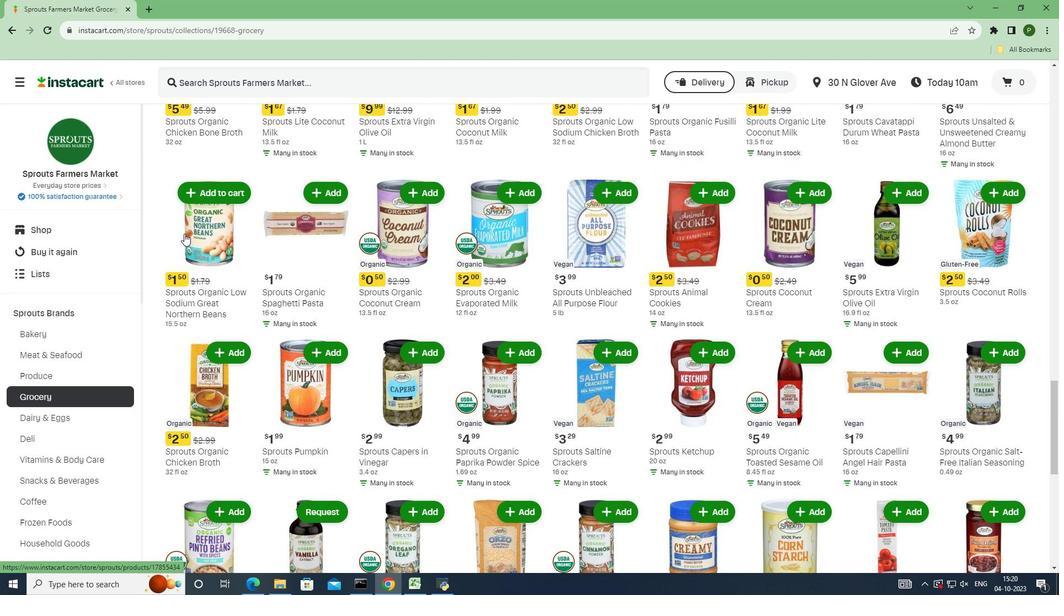 
Action: Mouse scrolled (184, 233) with delta (0, 0)
Screenshot: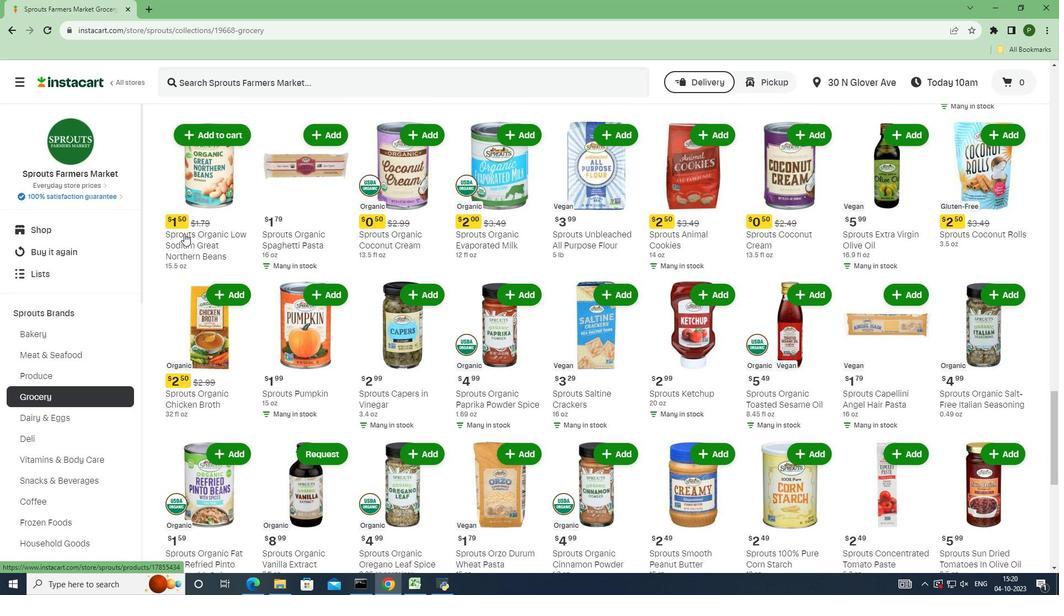
Action: Mouse scrolled (184, 233) with delta (0, 0)
Screenshot: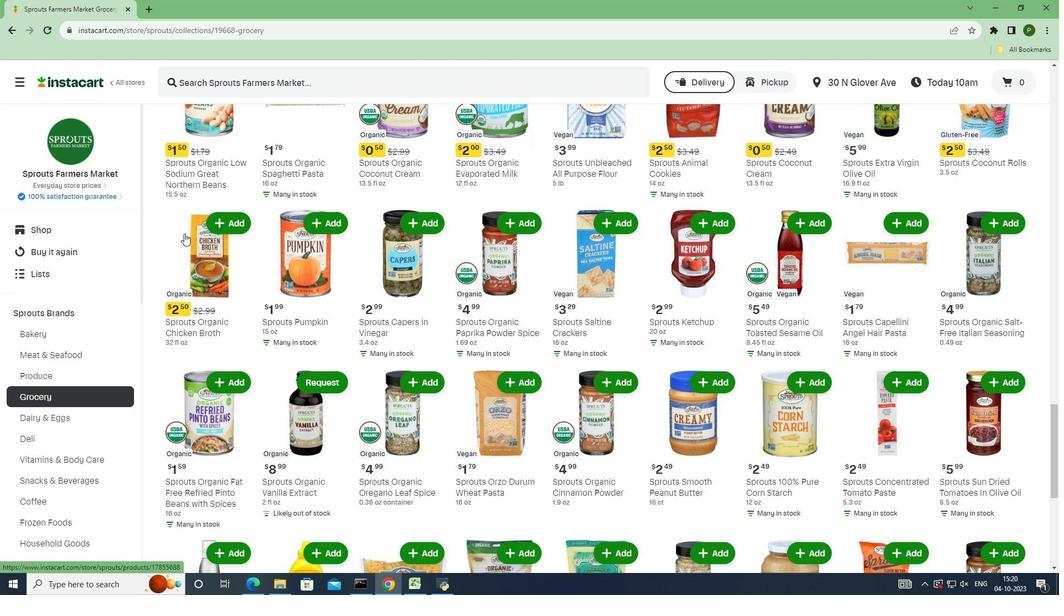 
Action: Mouse scrolled (184, 233) with delta (0, 0)
Screenshot: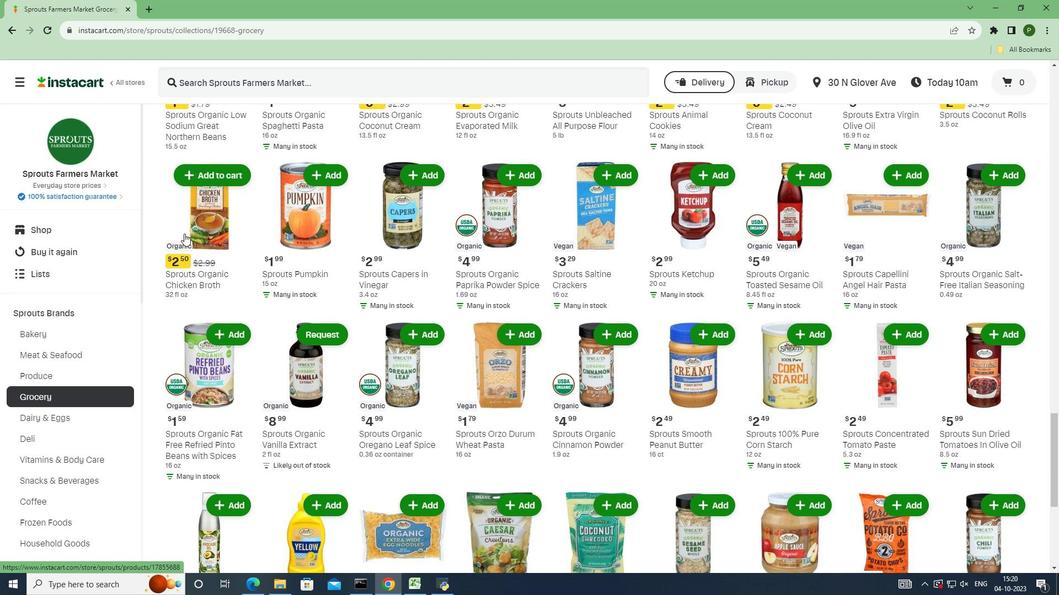 
Action: Mouse scrolled (184, 233) with delta (0, 0)
Screenshot: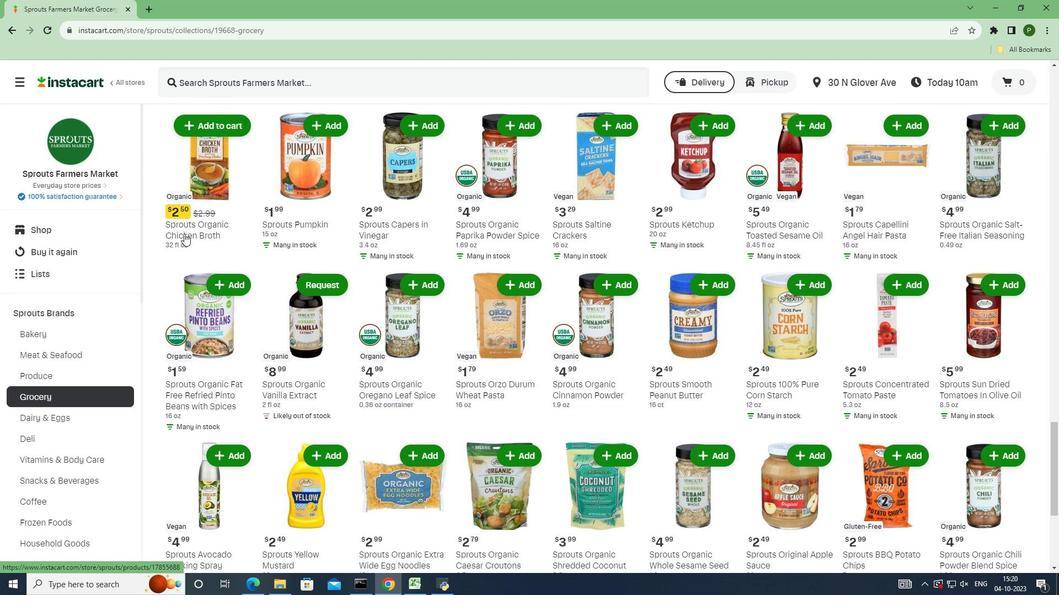 
Action: Mouse scrolled (184, 233) with delta (0, 0)
Screenshot: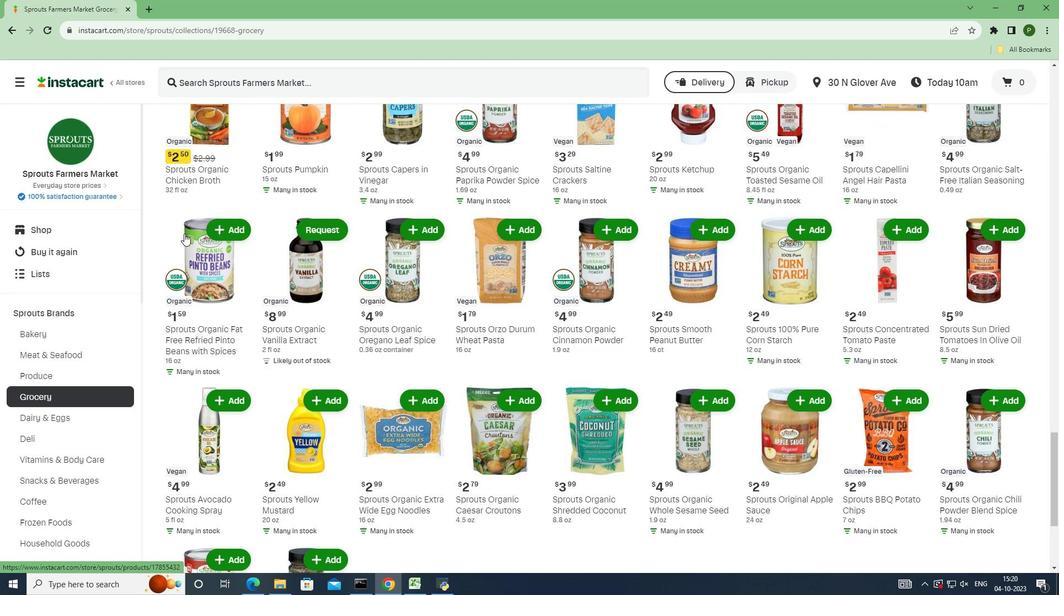 
Action: Mouse scrolled (184, 233) with delta (0, 0)
Screenshot: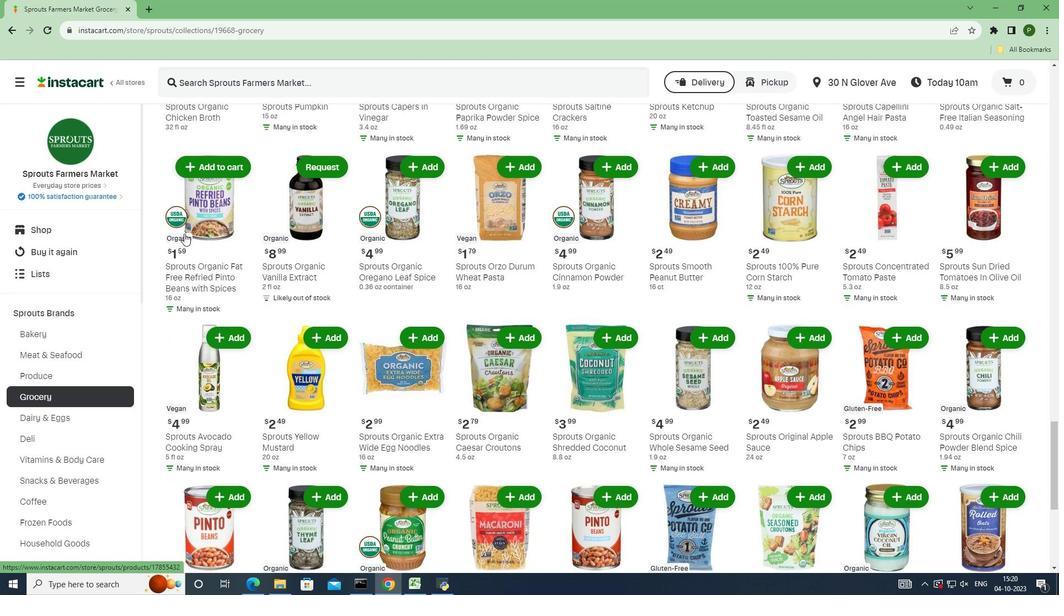 
Action: Mouse scrolled (184, 233) with delta (0, 0)
Screenshot: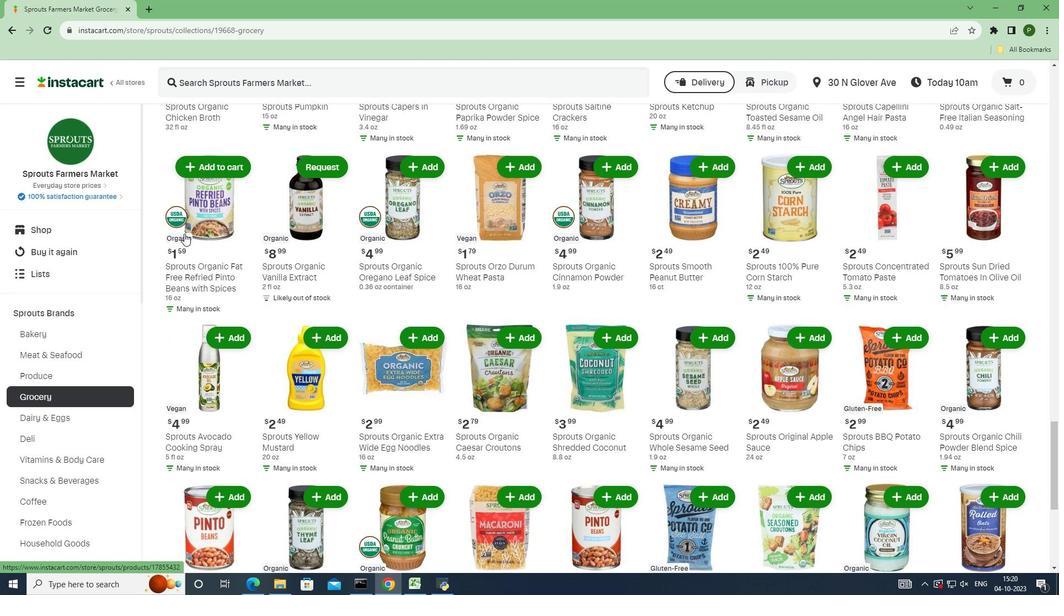 
Action: Mouse scrolled (184, 233) with delta (0, 0)
Screenshot: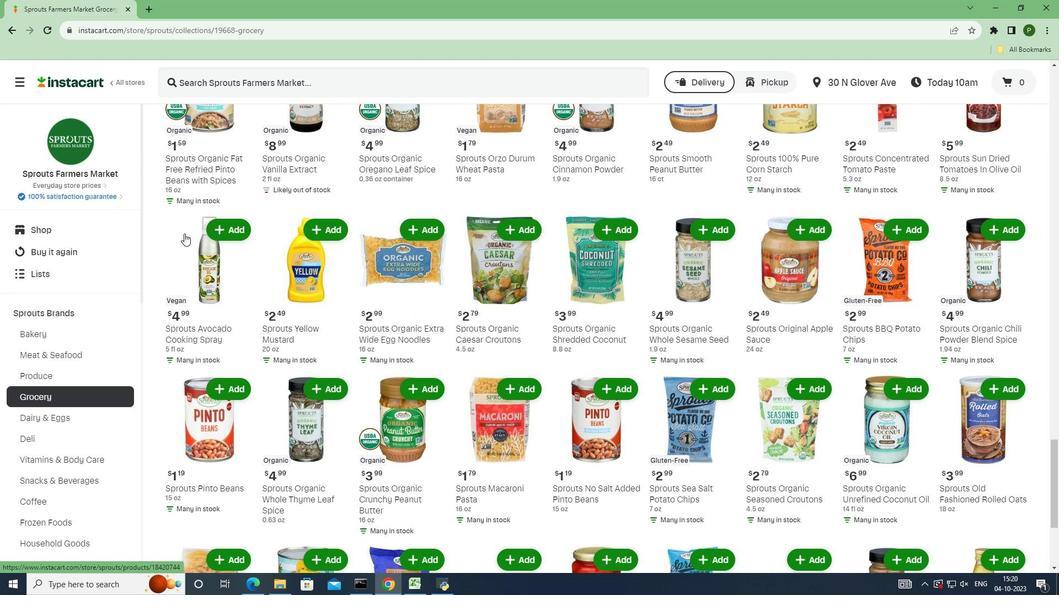 
Action: Mouse scrolled (184, 233) with delta (0, 0)
Screenshot: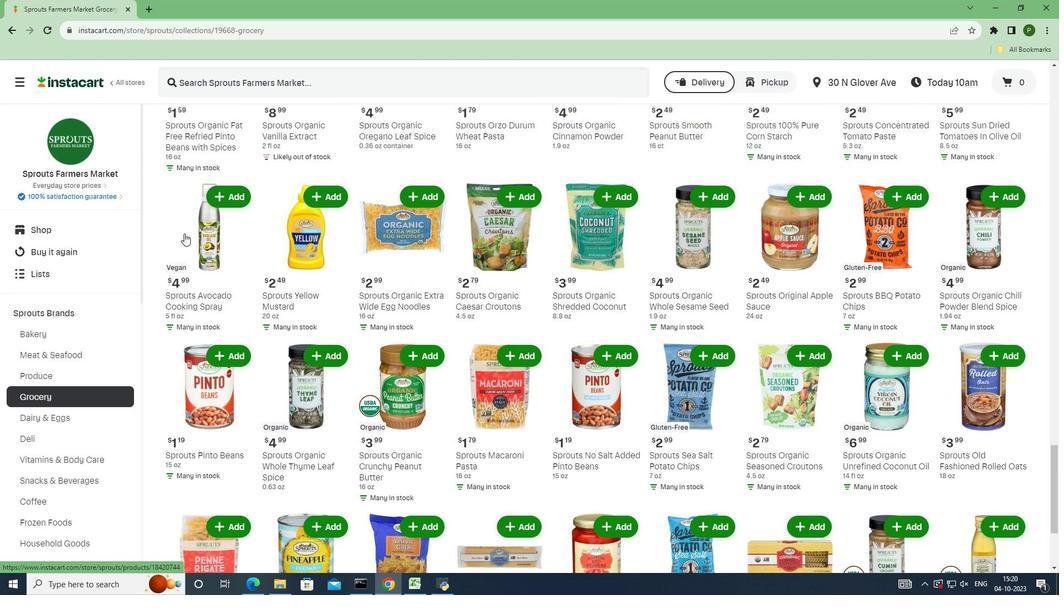 
Action: Mouse scrolled (184, 233) with delta (0, 0)
Screenshot: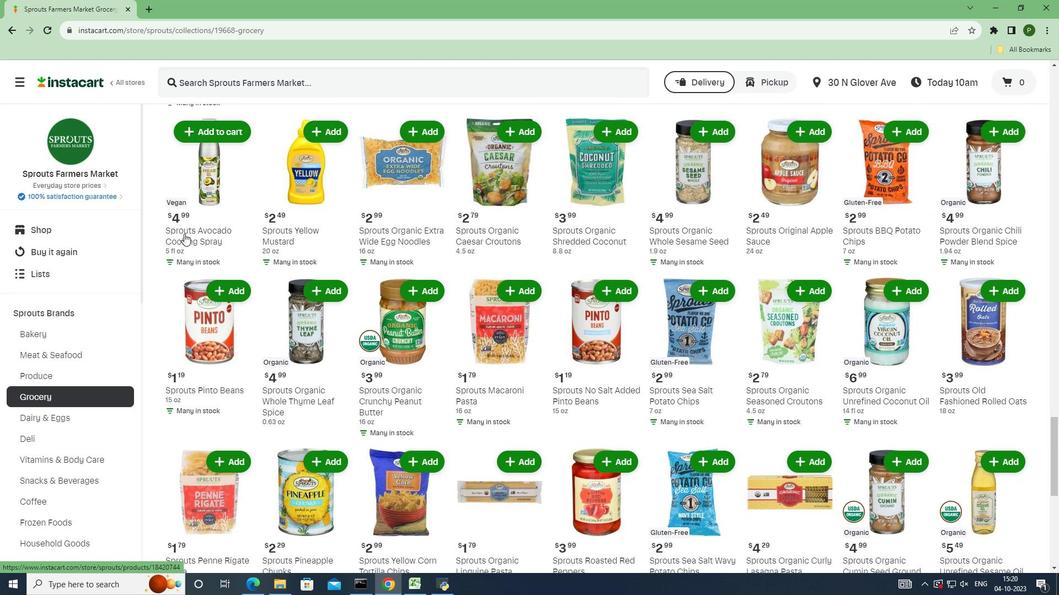 
Action: Mouse scrolled (184, 233) with delta (0, 0)
Screenshot: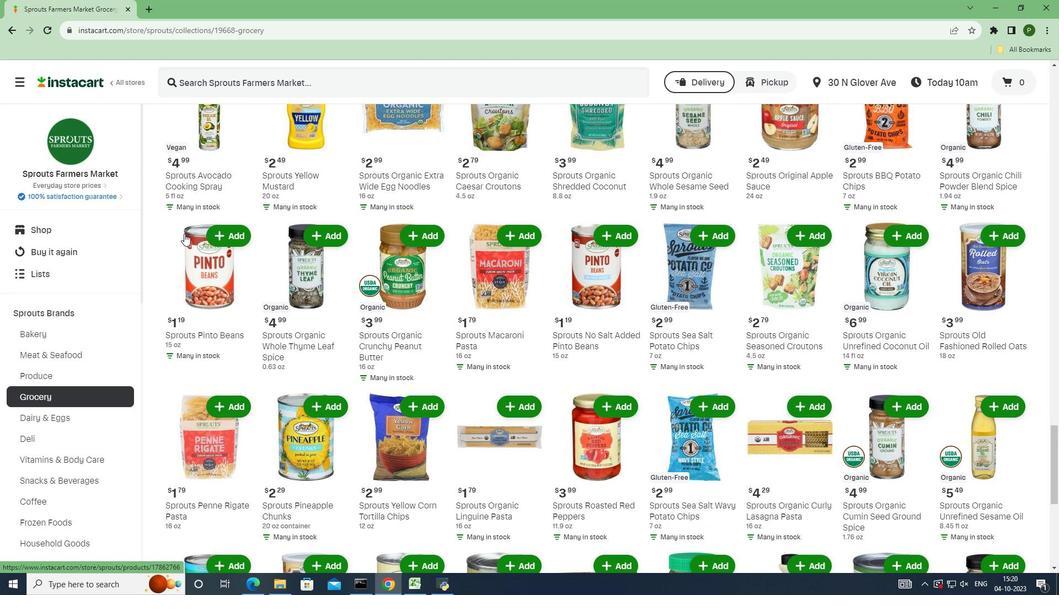 
Action: Mouse scrolled (184, 233) with delta (0, 0)
Screenshot: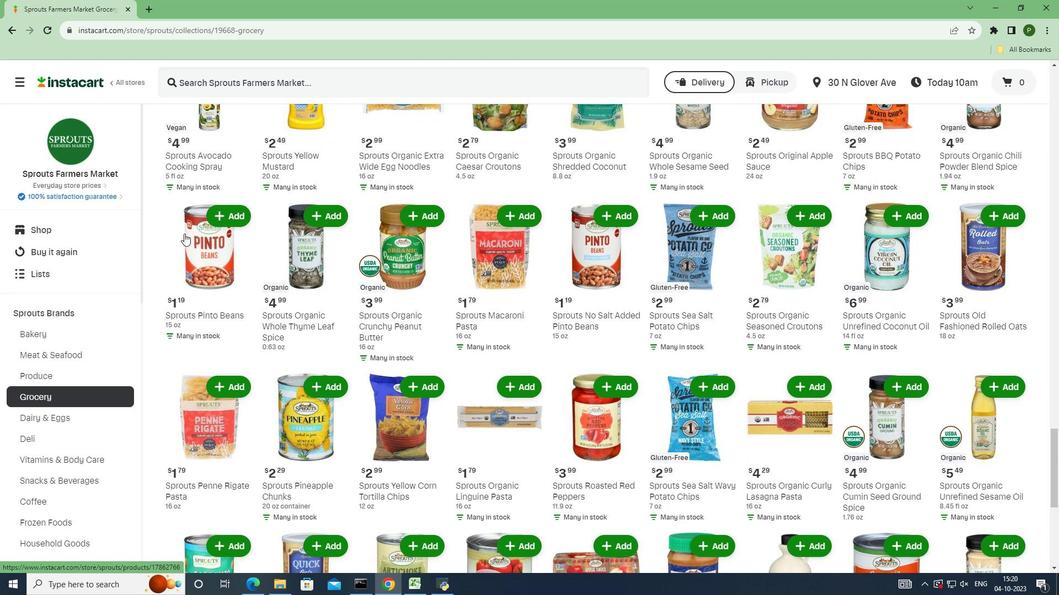 
Action: Mouse scrolled (184, 233) with delta (0, 0)
Screenshot: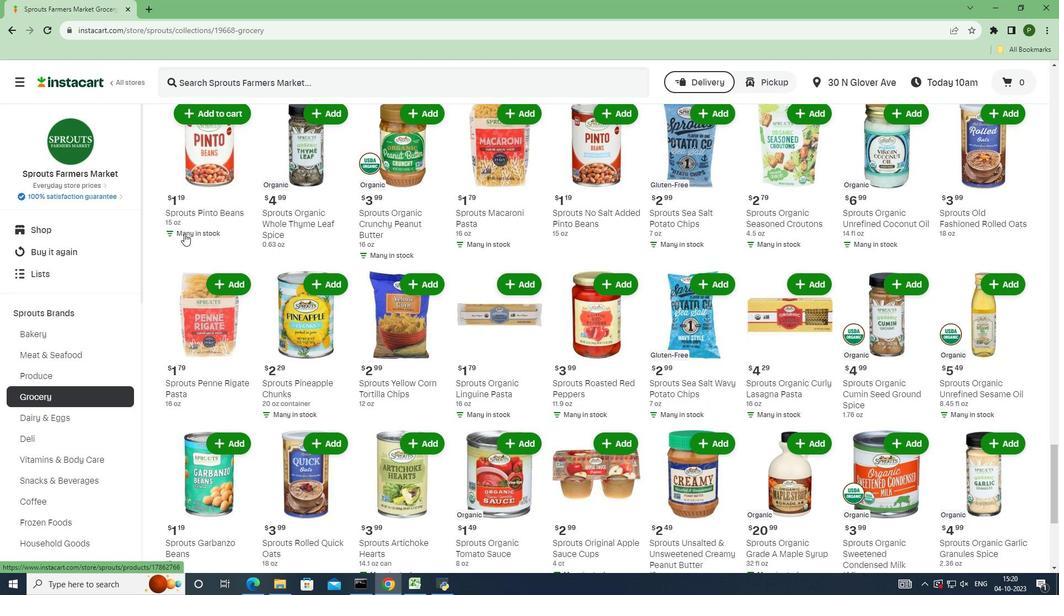 
Action: Mouse scrolled (184, 233) with delta (0, 0)
Screenshot: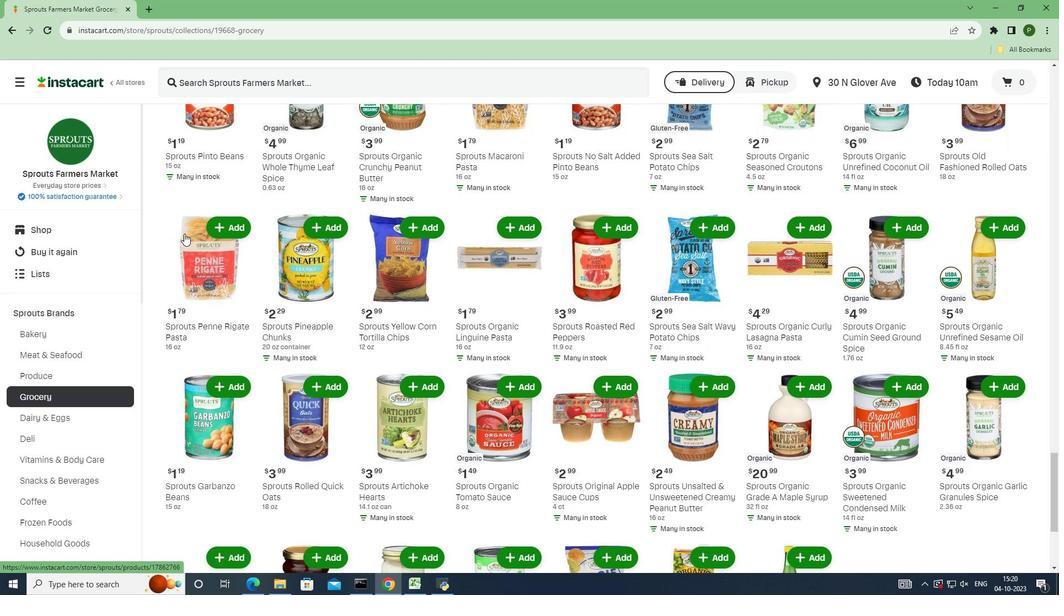 
Action: Mouse scrolled (184, 233) with delta (0, 0)
Screenshot: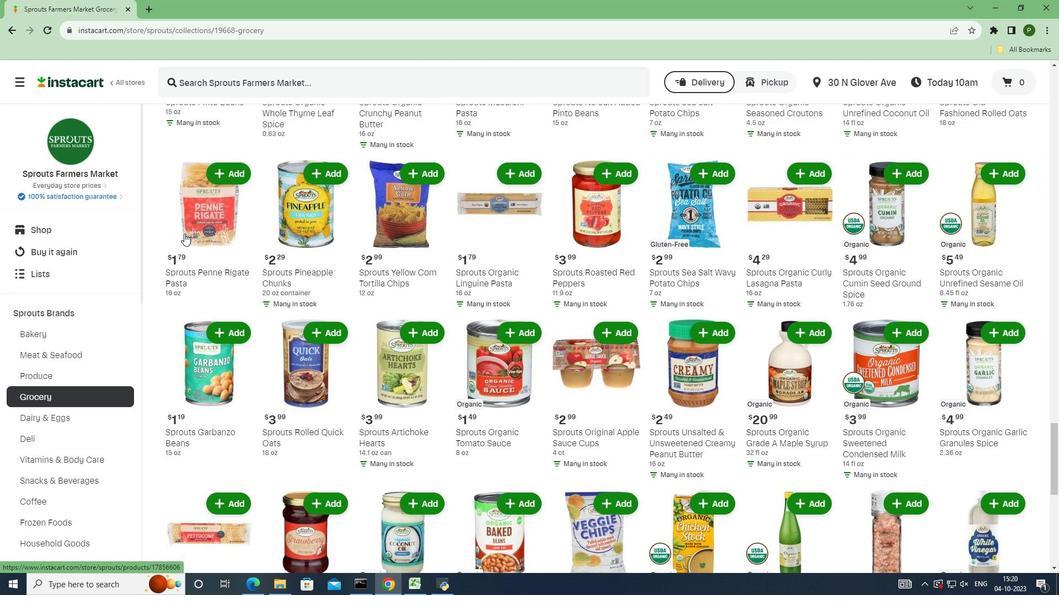 
Action: Mouse scrolled (184, 233) with delta (0, 0)
Screenshot: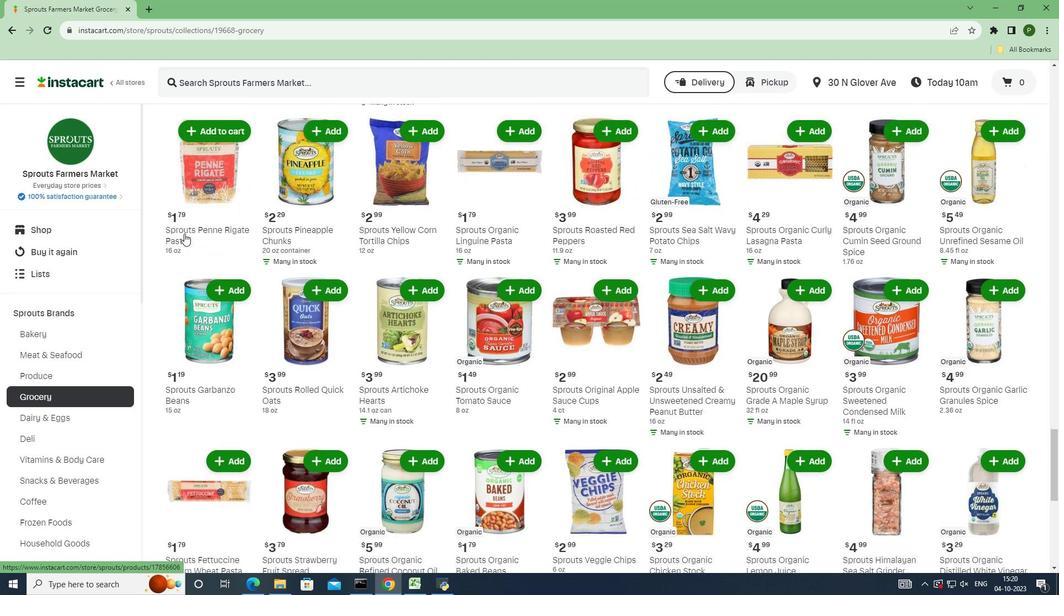
Action: Mouse scrolled (184, 233) with delta (0, 0)
Screenshot: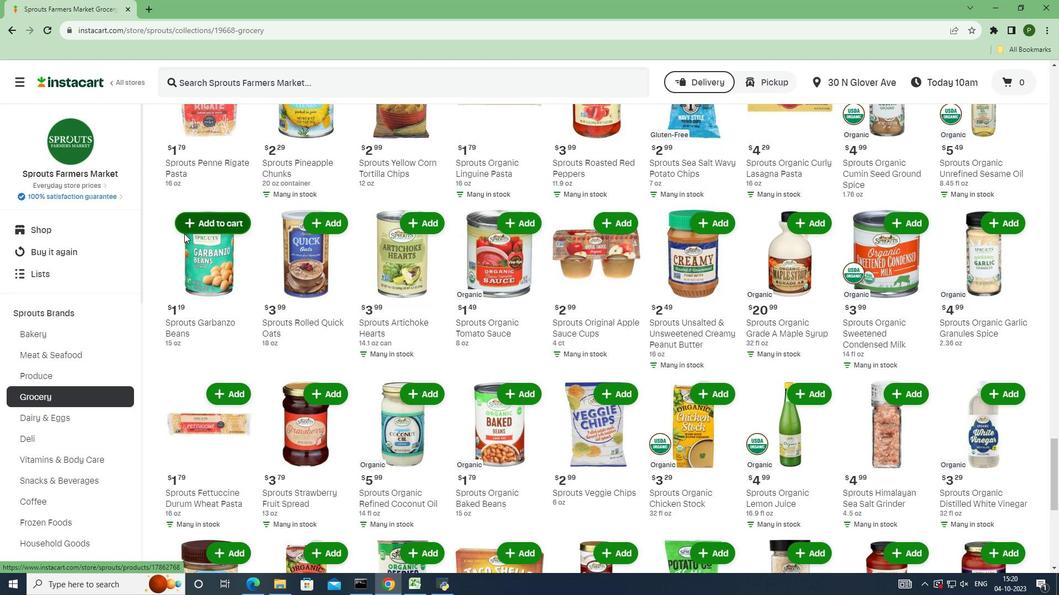 
Action: Mouse scrolled (184, 233) with delta (0, 0)
Screenshot: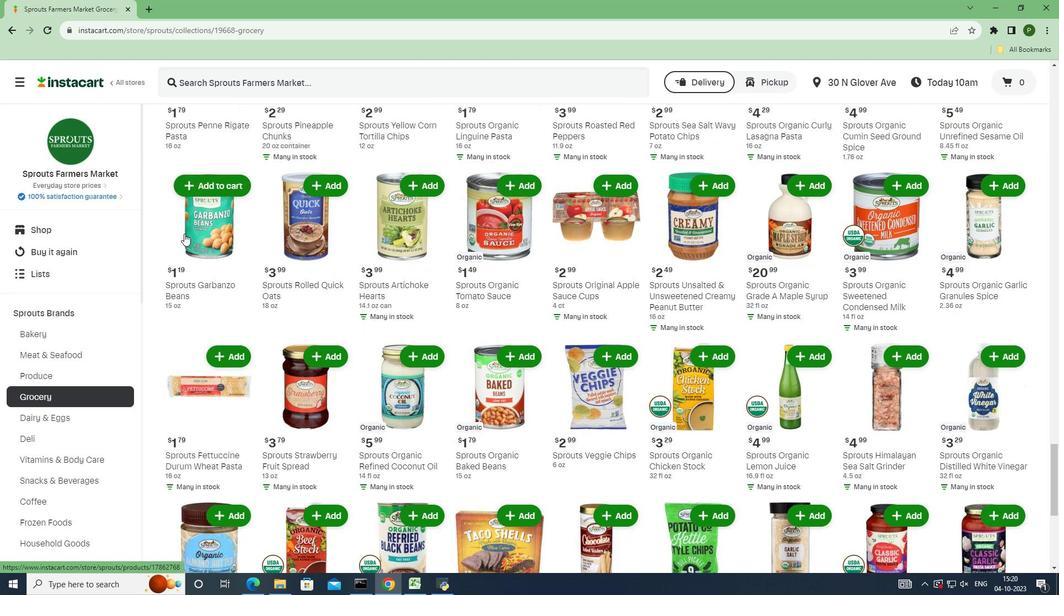 
Action: Mouse scrolled (184, 233) with delta (0, 0)
Screenshot: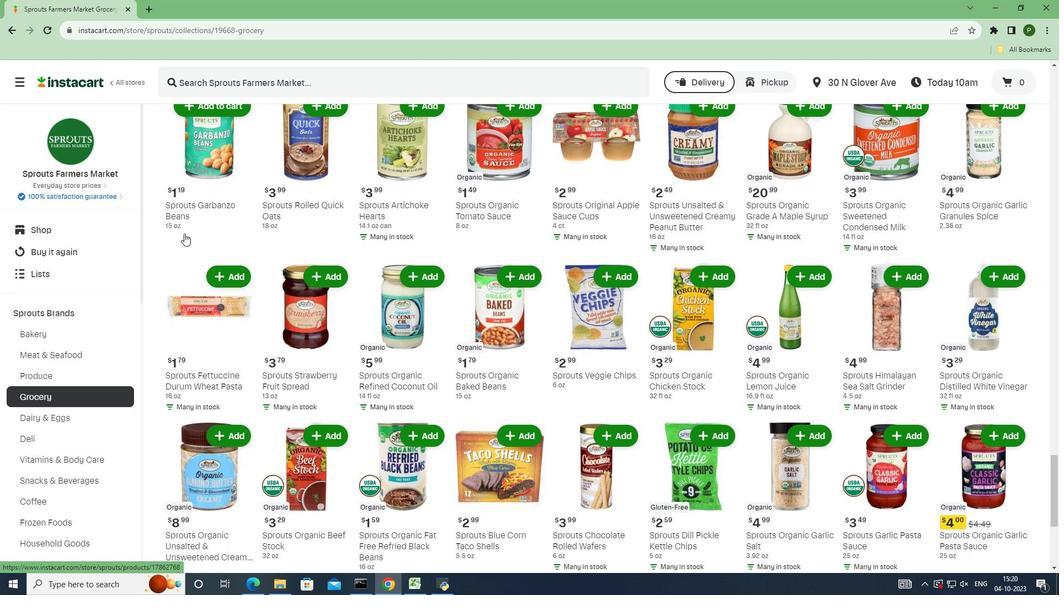 
Action: Mouse scrolled (184, 233) with delta (0, 0)
Screenshot: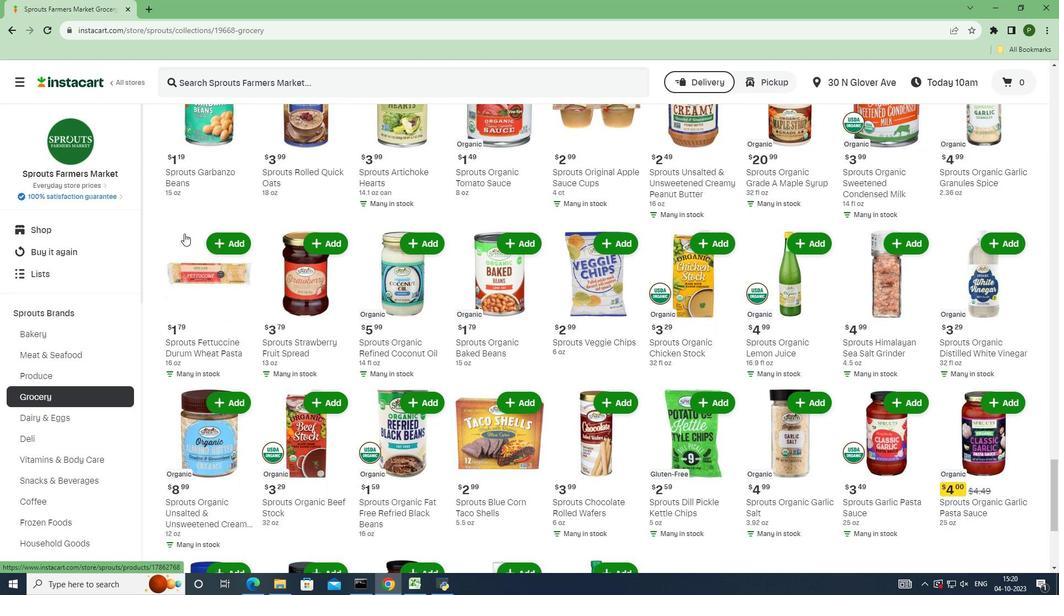 
Action: Mouse scrolled (184, 233) with delta (0, 0)
Screenshot: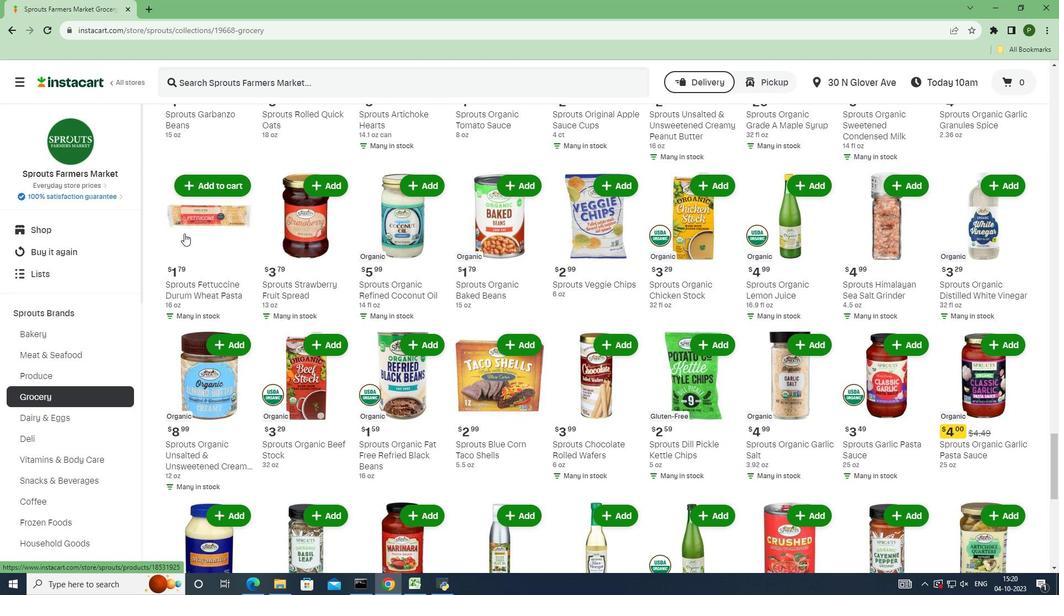 
Action: Mouse scrolled (184, 233) with delta (0, 0)
Screenshot: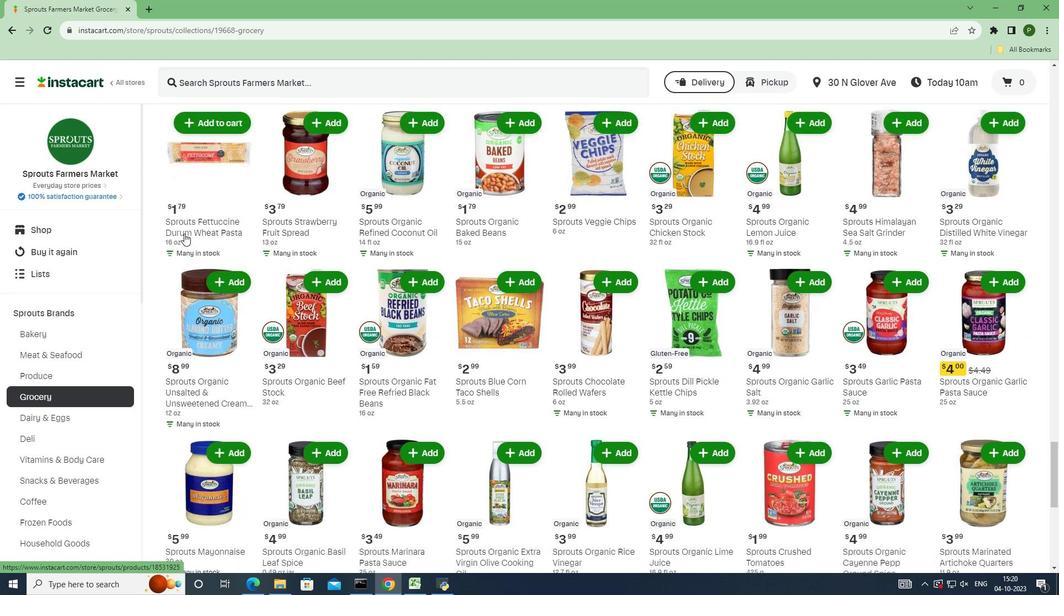 
Action: Mouse scrolled (184, 233) with delta (0, 0)
Screenshot: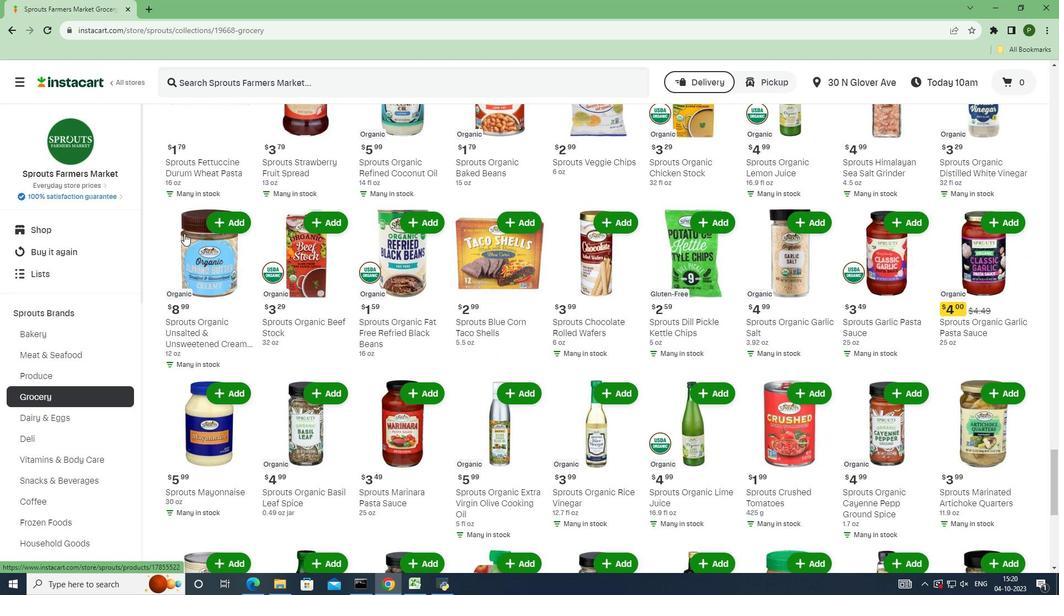 
Action: Mouse scrolled (184, 233) with delta (0, 0)
Screenshot: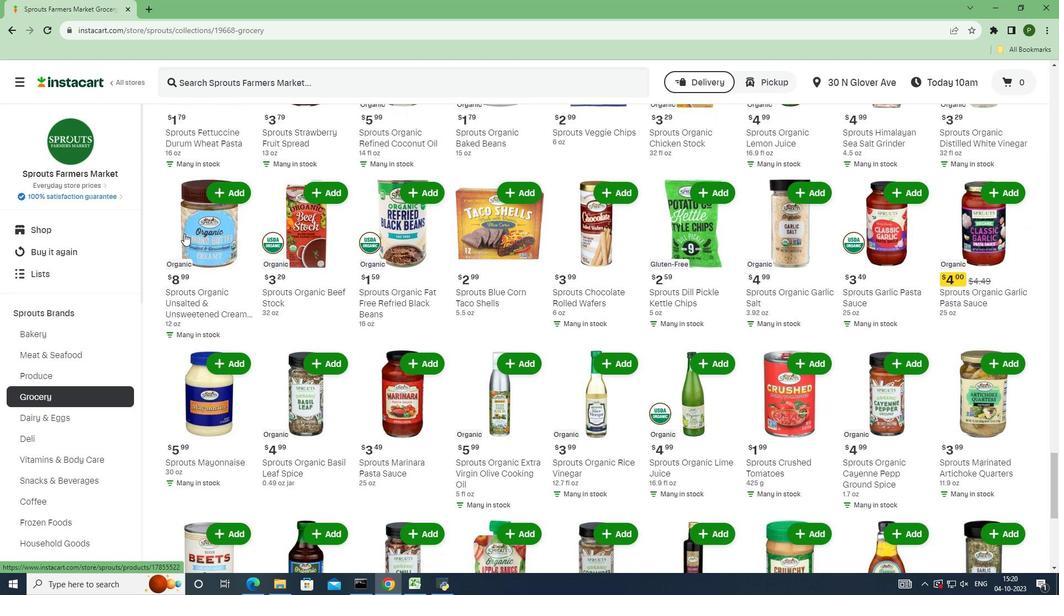 
Action: Mouse scrolled (184, 233) with delta (0, 0)
Screenshot: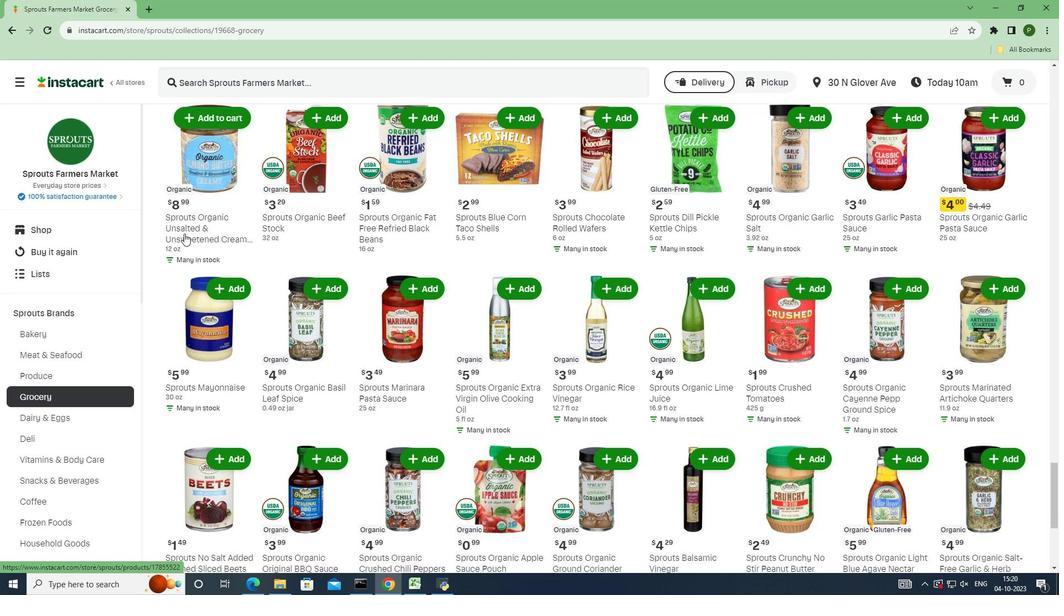 
Action: Mouse scrolled (184, 233) with delta (0, 0)
Screenshot: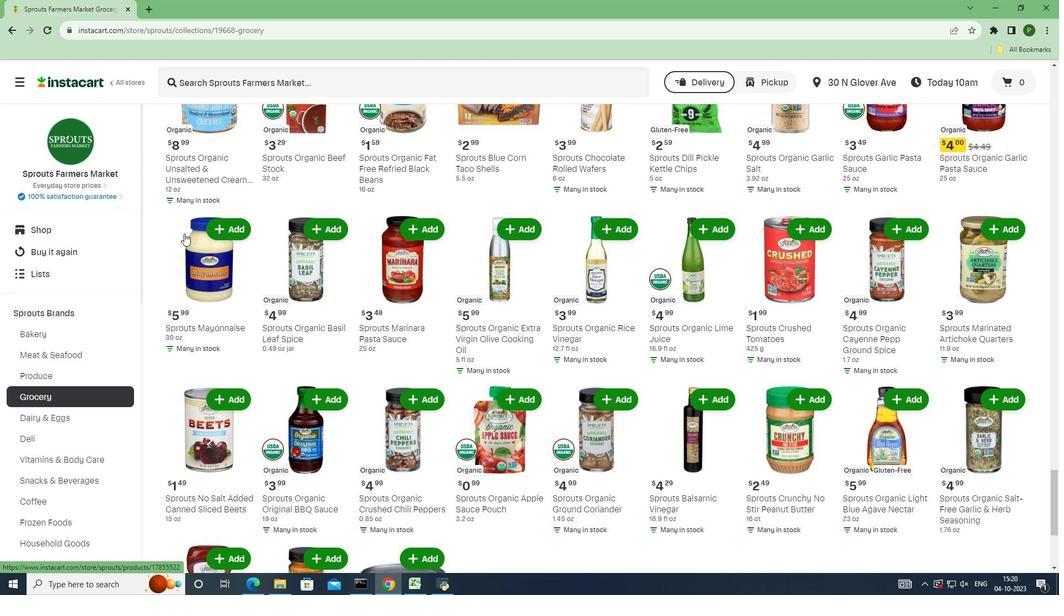 
Action: Mouse scrolled (184, 234) with delta (0, 0)
Screenshot: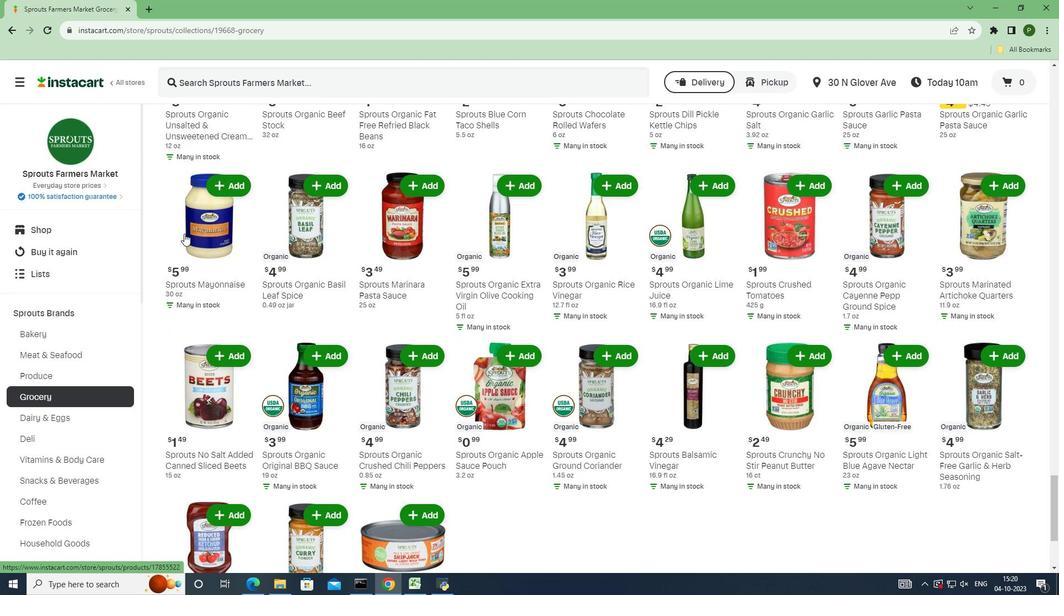 
Action: Mouse scrolled (184, 233) with delta (0, 0)
Screenshot: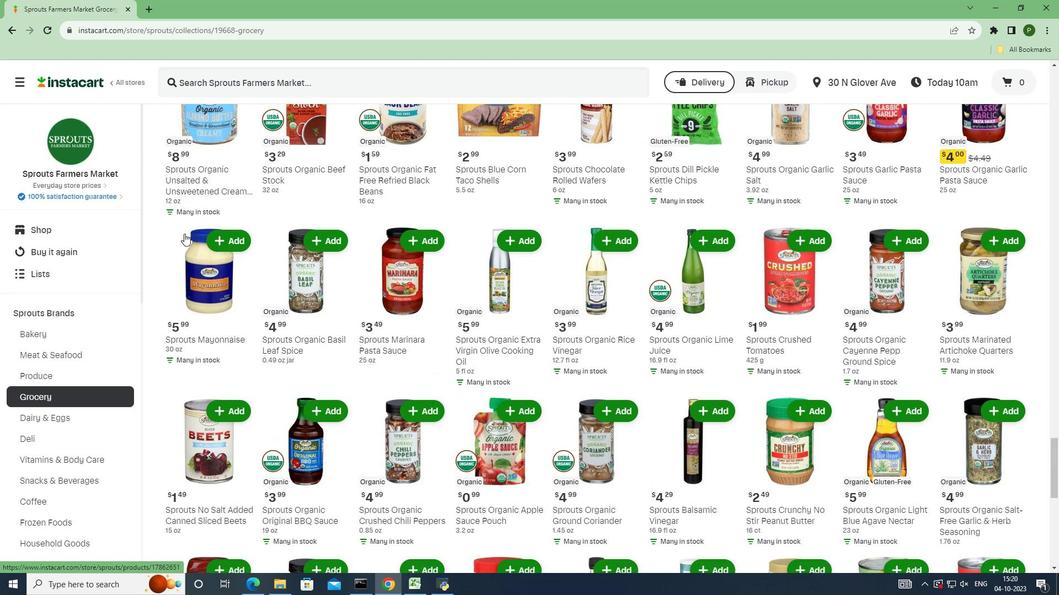 
Action: Mouse scrolled (184, 233) with delta (0, 0)
Screenshot: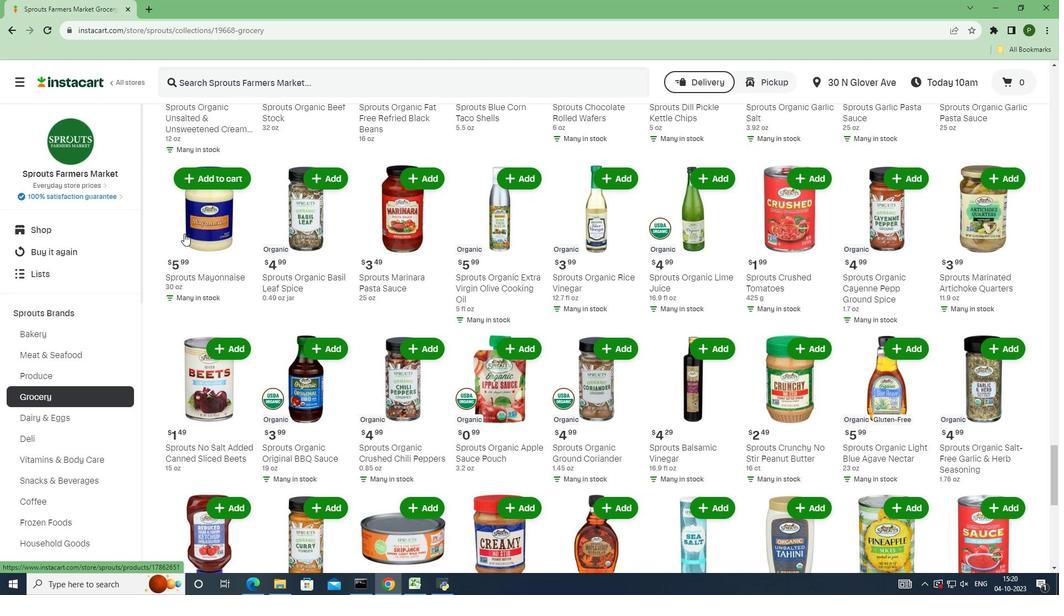 
Action: Mouse scrolled (184, 233) with delta (0, 0)
Screenshot: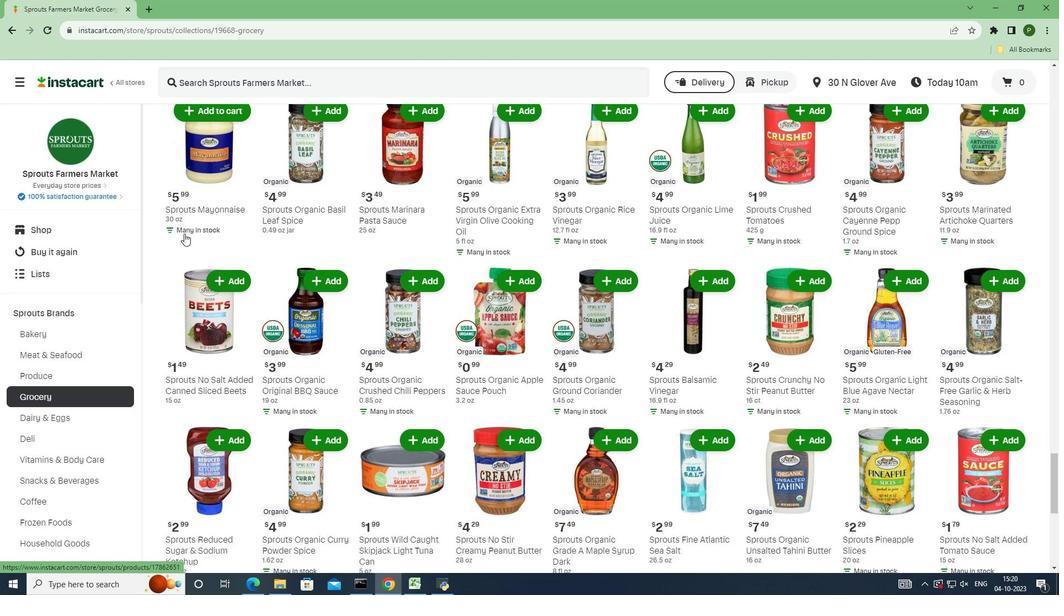 
Action: Mouse scrolled (184, 233) with delta (0, 0)
Screenshot: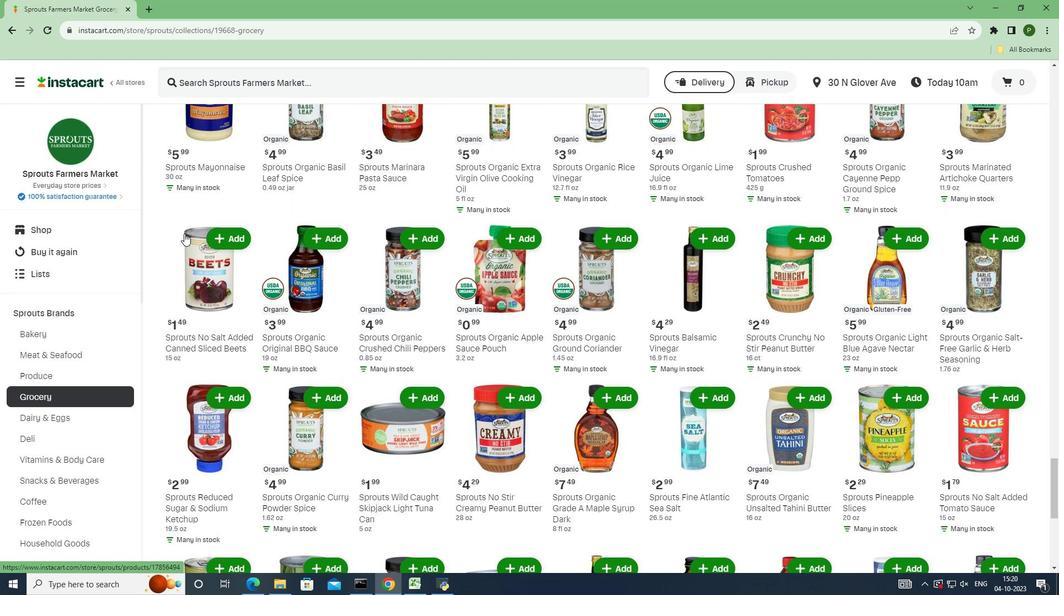 
Action: Mouse scrolled (184, 233) with delta (0, 0)
Screenshot: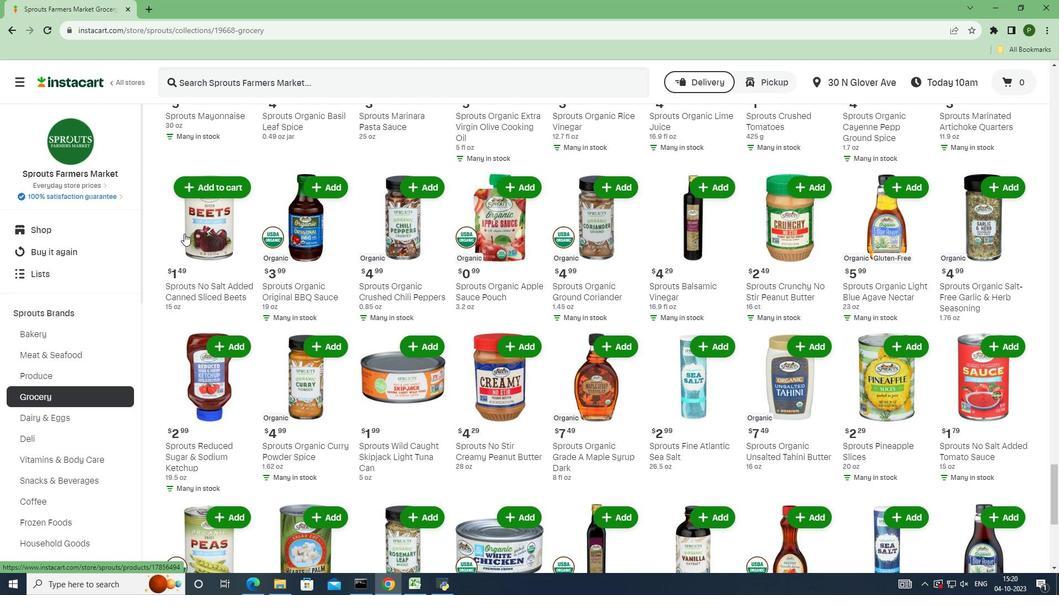 
Action: Mouse scrolled (184, 233) with delta (0, 0)
Screenshot: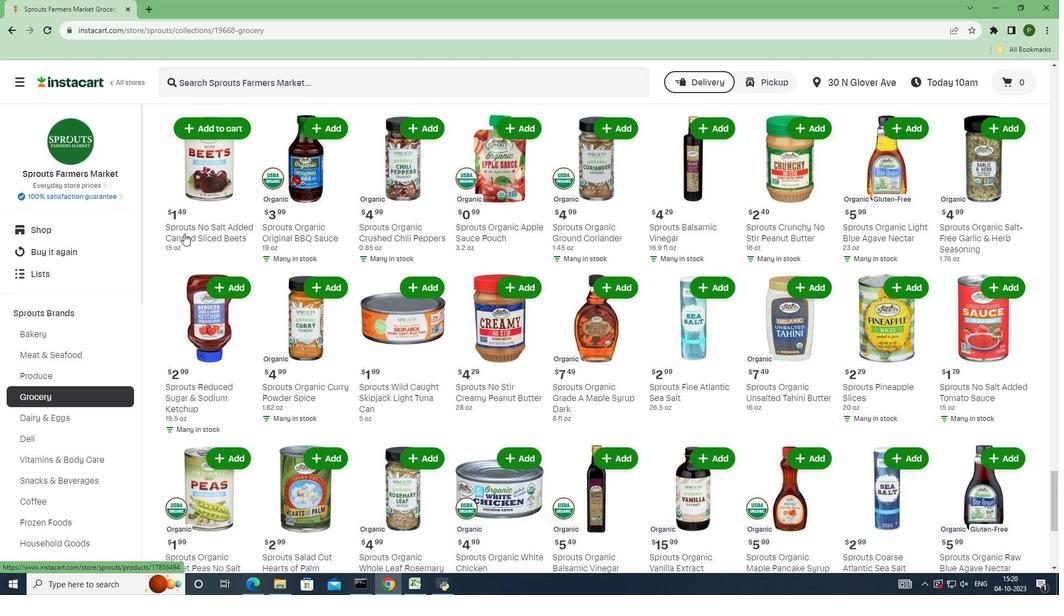 
Action: Mouse scrolled (184, 233) with delta (0, 0)
Screenshot: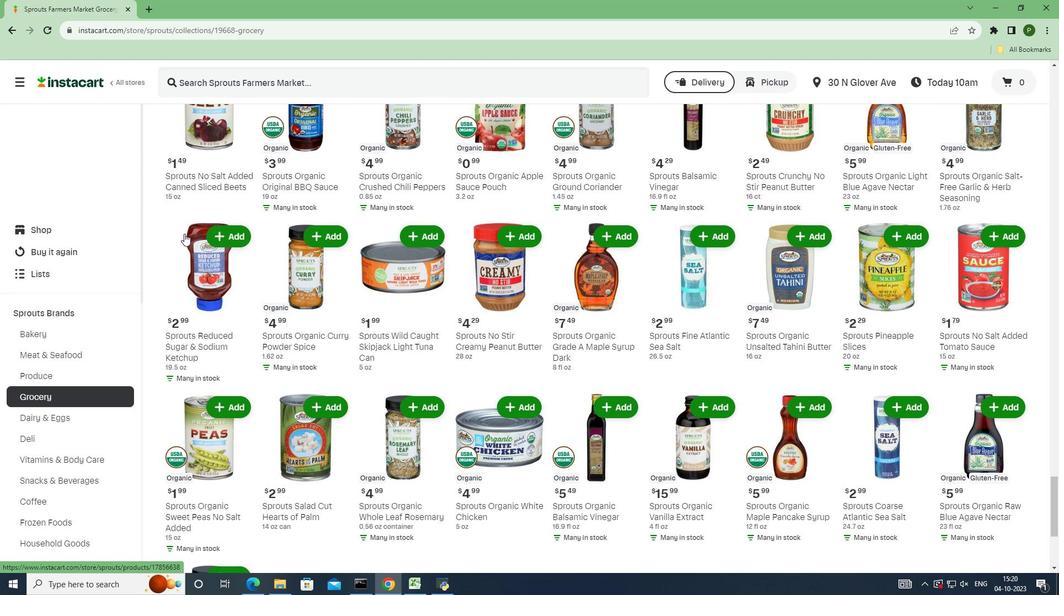 
Action: Mouse moved to (798, 353)
Screenshot: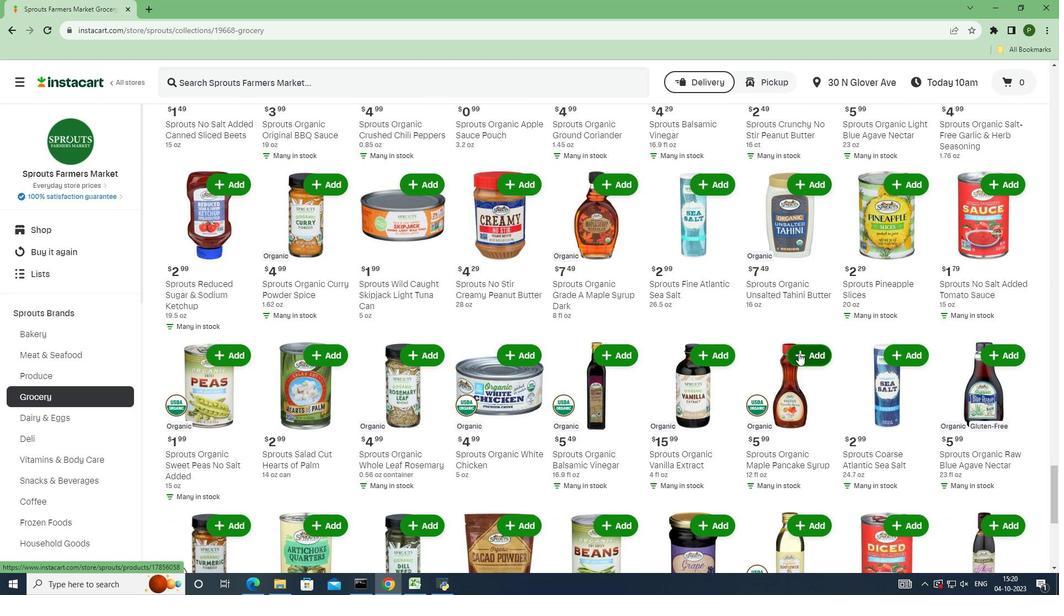 
Action: Mouse pressed left at (798, 353)
Screenshot: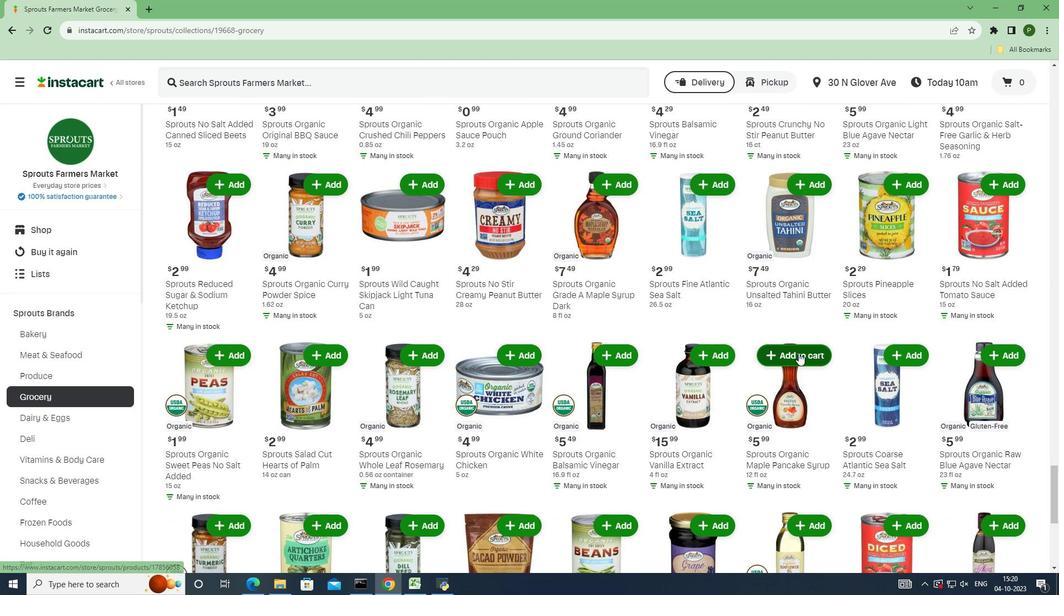 
